Task: Add an event with the title Third Deadline Reminder, date '2024/03/14', time 9:40 AM to 11:40 AMand add a description: Throughout the retreat, participants will be immersed in a variety of engaging and interactive exercises that encourage teamwork, problem-solving, and creativity. The activities are carefully designed to challenge individuals, foster collaboration, and highlight the power of collective effort., put the event into Orange category, logged in from the account softage.3@softage.netand send the event invitation to softage.8@softage.net and softage.9@softage.net. Set a reminder for the event 30 minutes before
Action: Mouse moved to (113, 117)
Screenshot: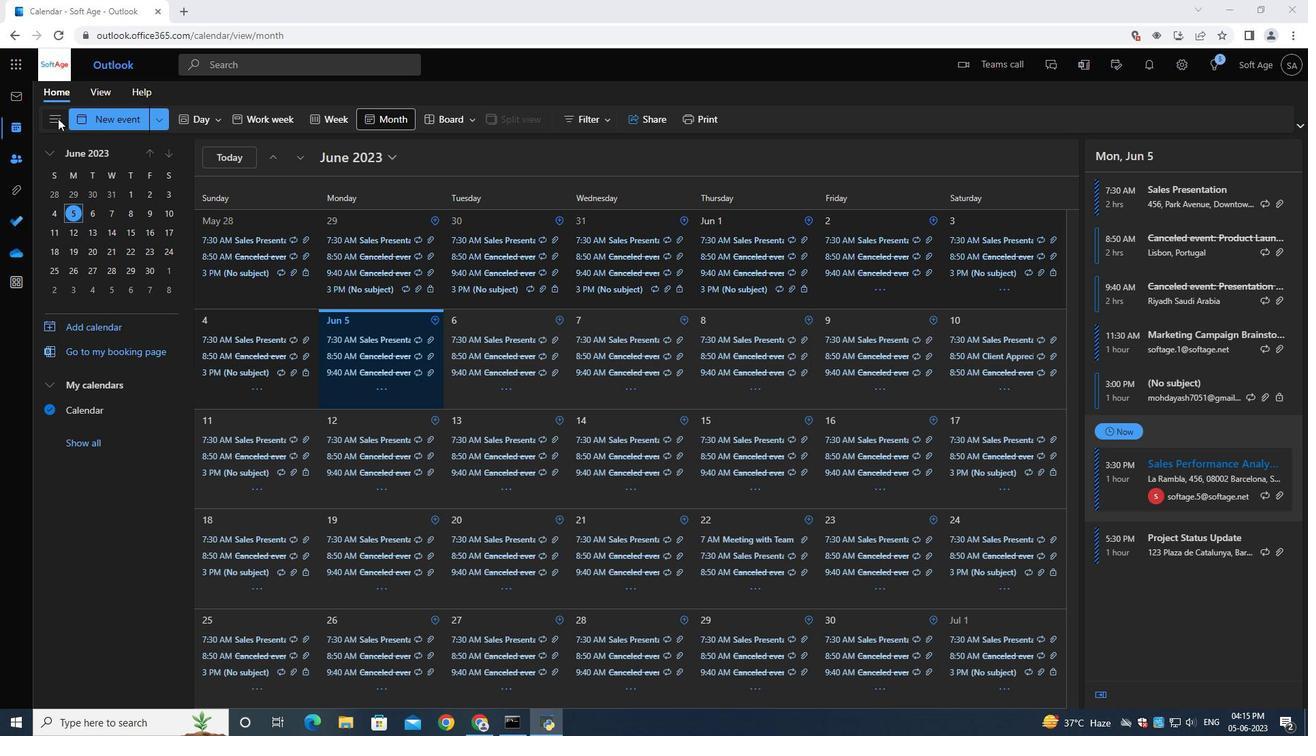 
Action: Mouse pressed left at (113, 117)
Screenshot: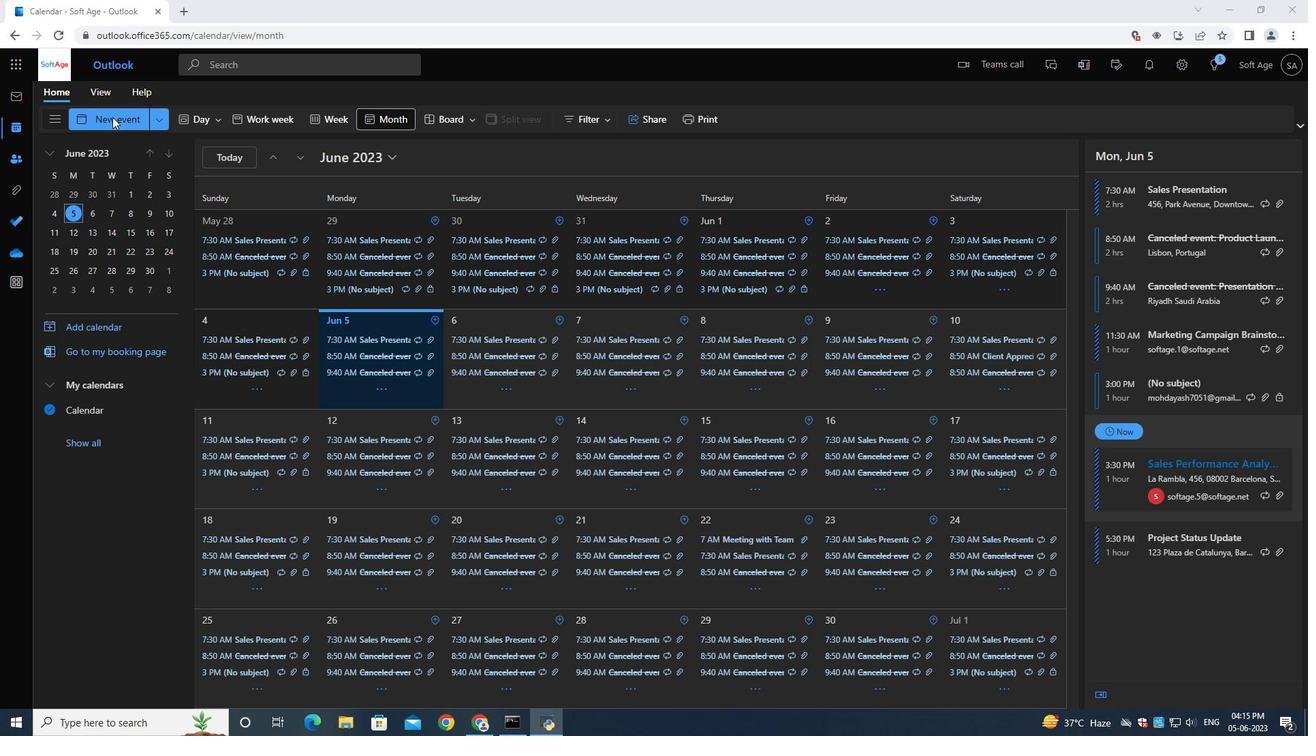 
Action: Mouse moved to (361, 195)
Screenshot: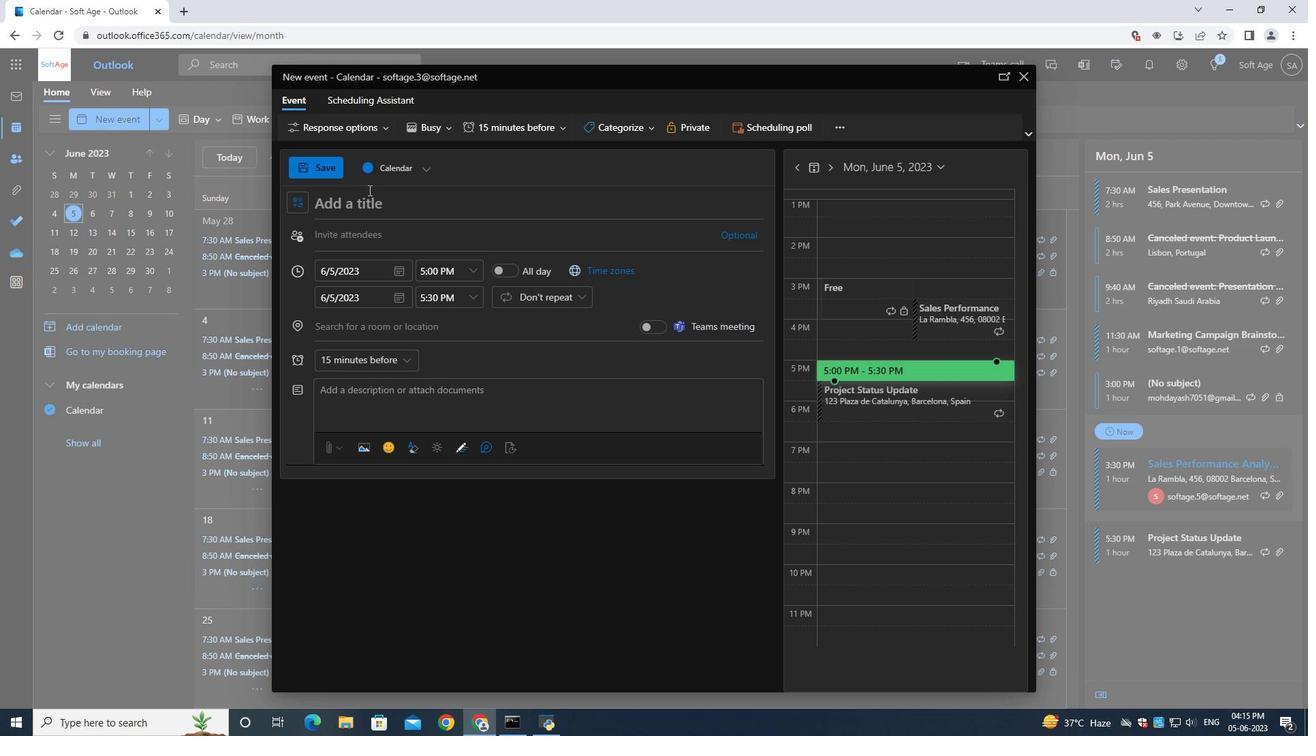 
Action: Mouse pressed left at (361, 195)
Screenshot: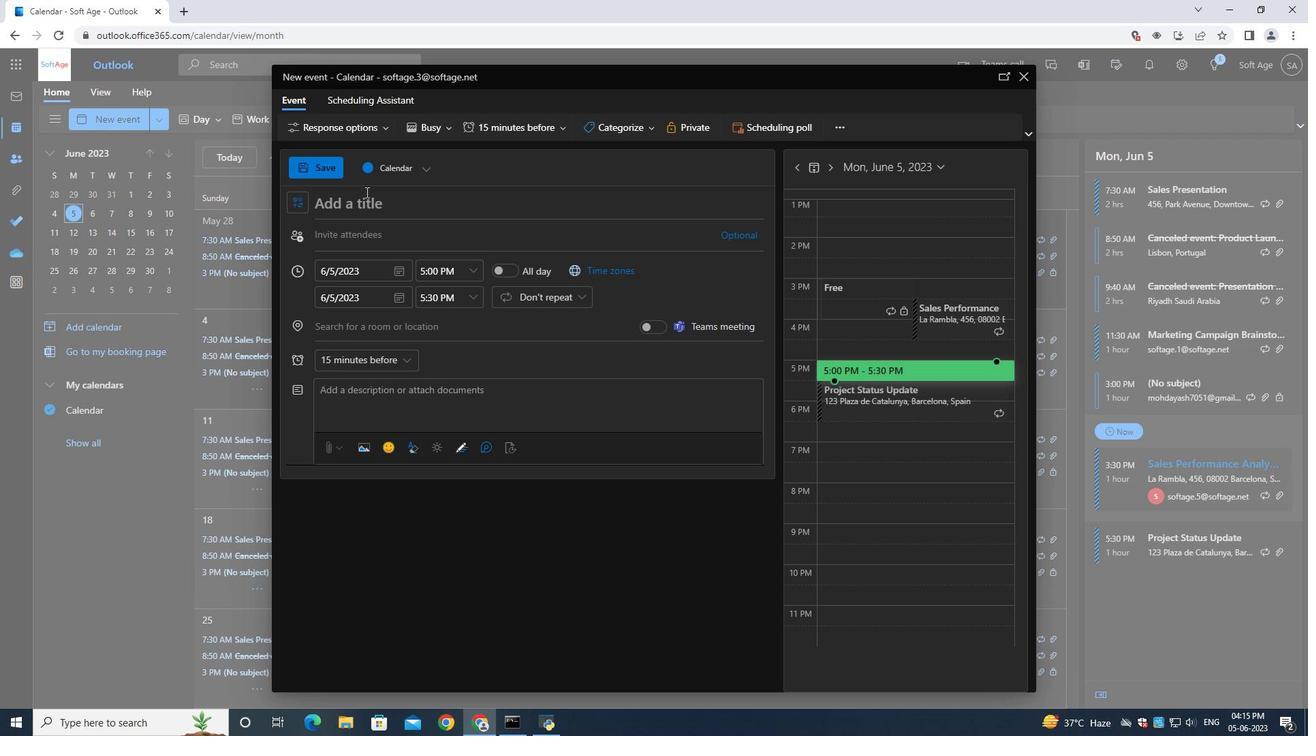 
Action: Mouse moved to (361, 195)
Screenshot: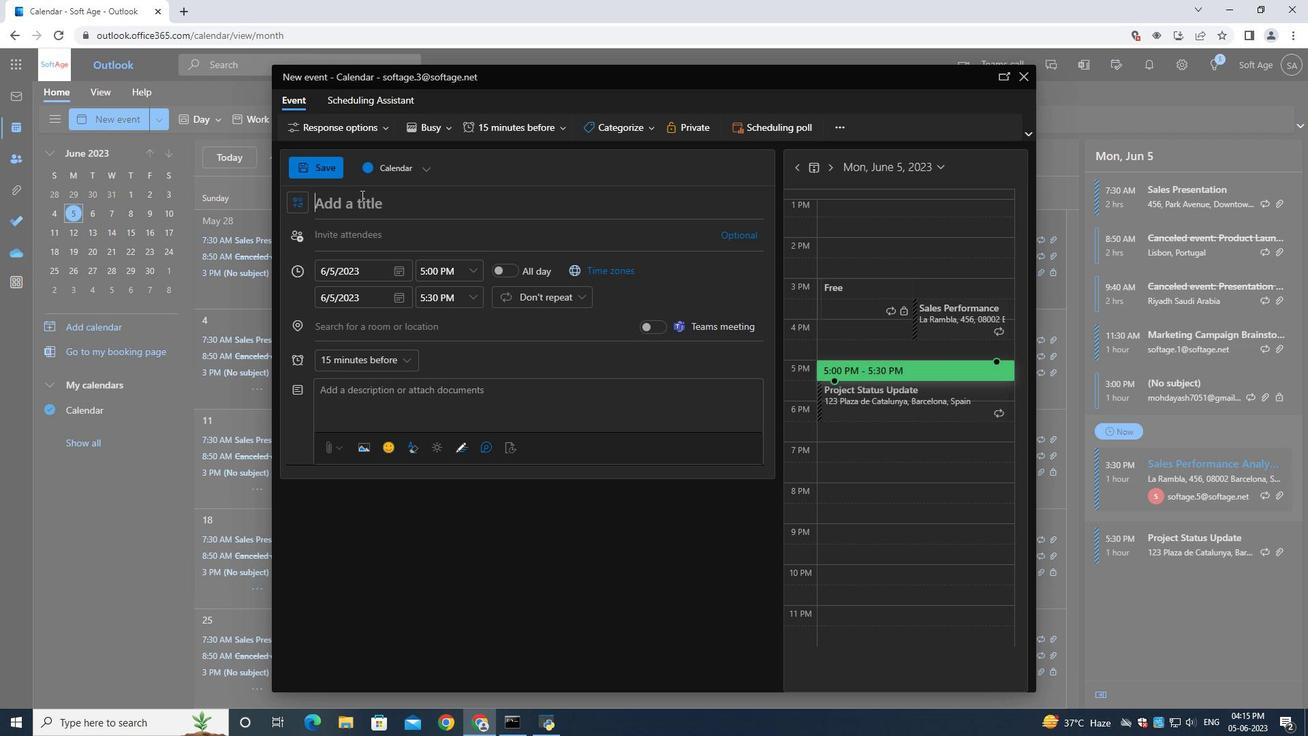 
Action: Key pressed <Key.shift>Third<Key.space><Key.shift>Deadline<Key.space><Key.shift><Key.shift><Key.shift><Key.shift><Key.shift><Key.shift><Key.shift><Key.shift><Key.shift><Key.shift><Key.shift><Key.shift><Key.shift><Key.shift><Key.shift><Key.shift><Key.shift><Key.shift><Key.shift><Key.shift><Key.shift><Key.shift><Key.shift><Key.shift>Reminder
Screenshot: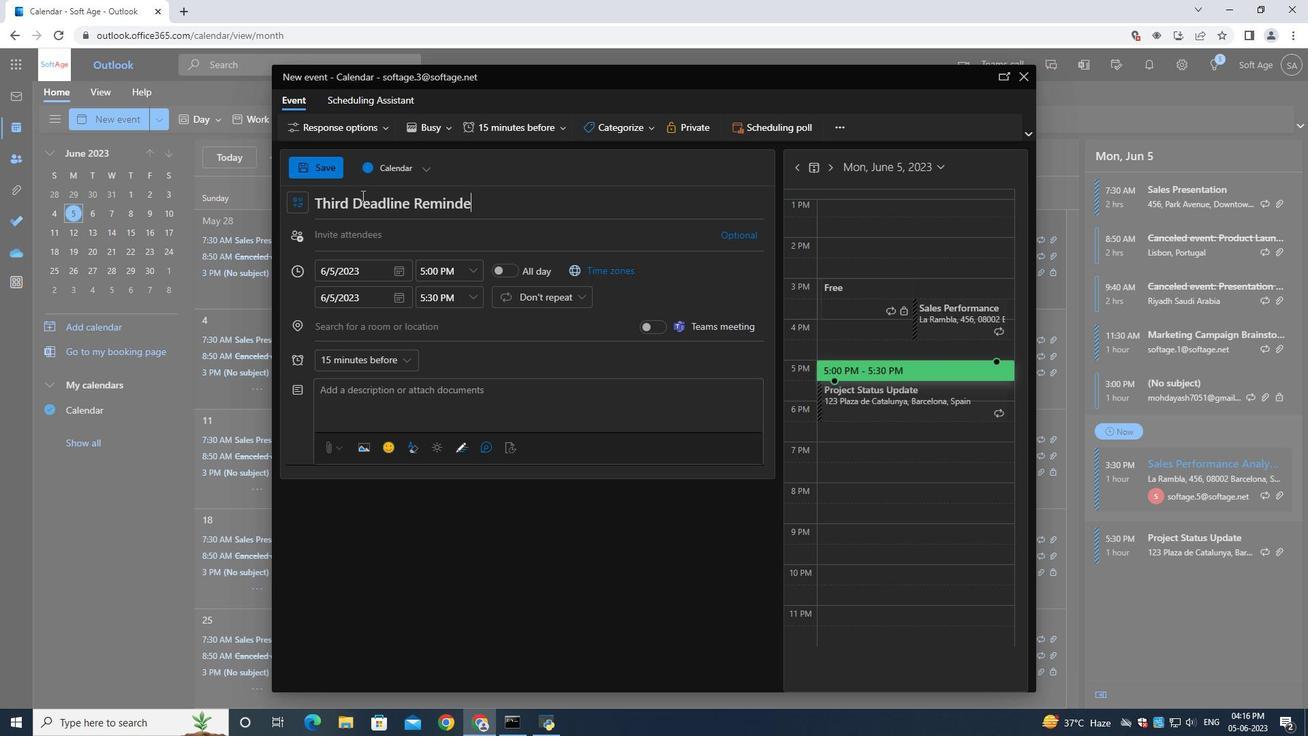 
Action: Mouse moved to (395, 264)
Screenshot: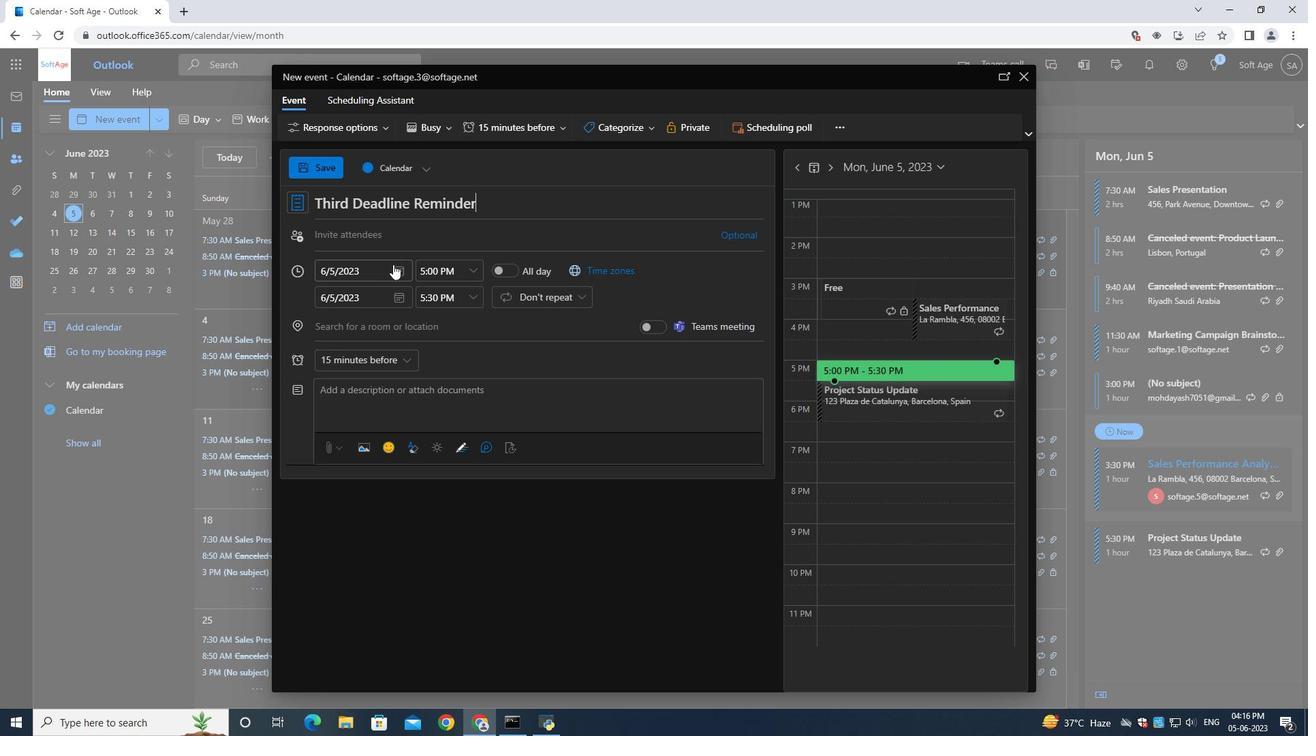
Action: Mouse pressed left at (395, 264)
Screenshot: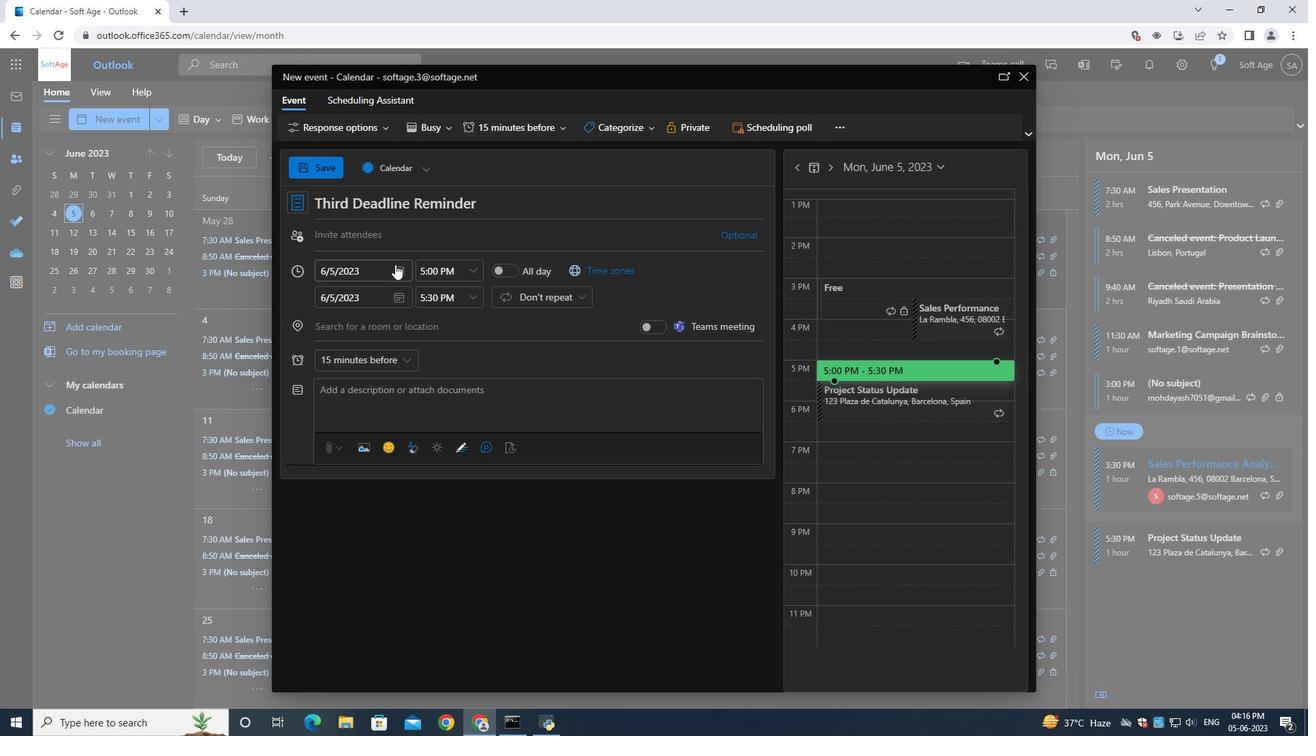 
Action: Mouse moved to (448, 295)
Screenshot: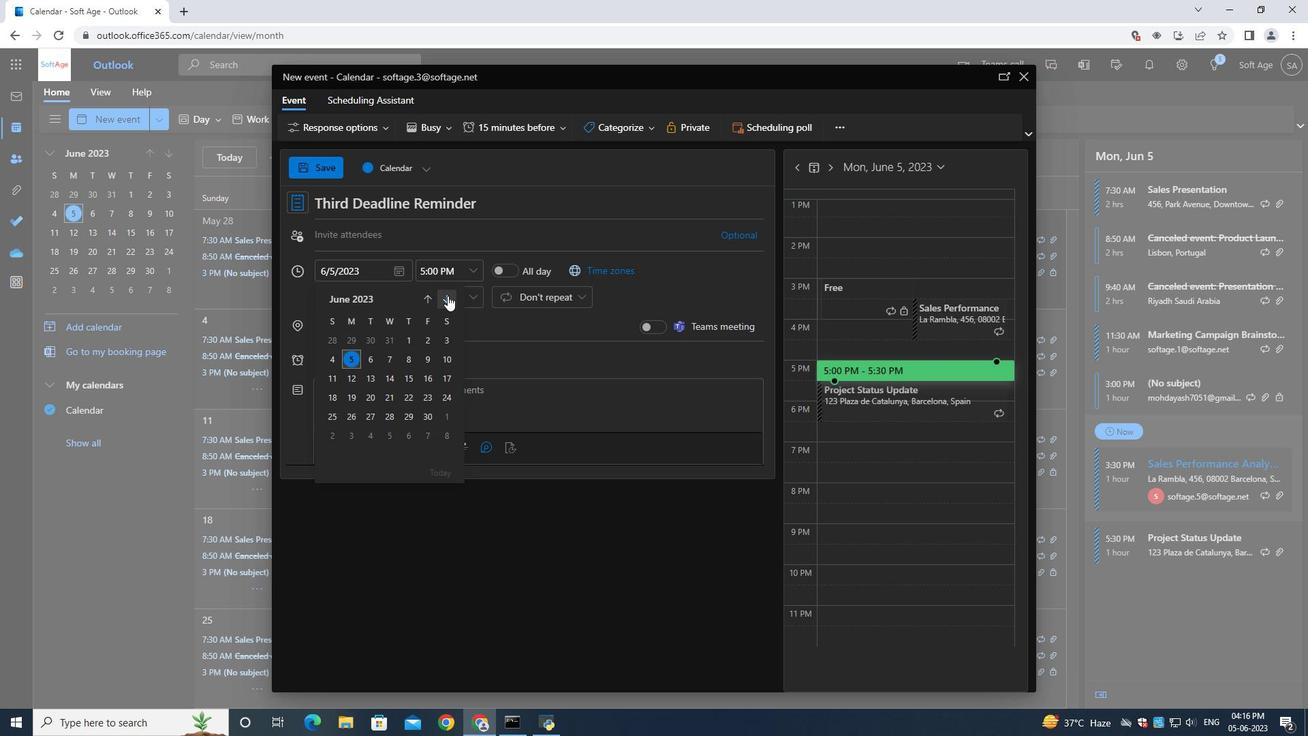 
Action: Mouse pressed left at (448, 295)
Screenshot: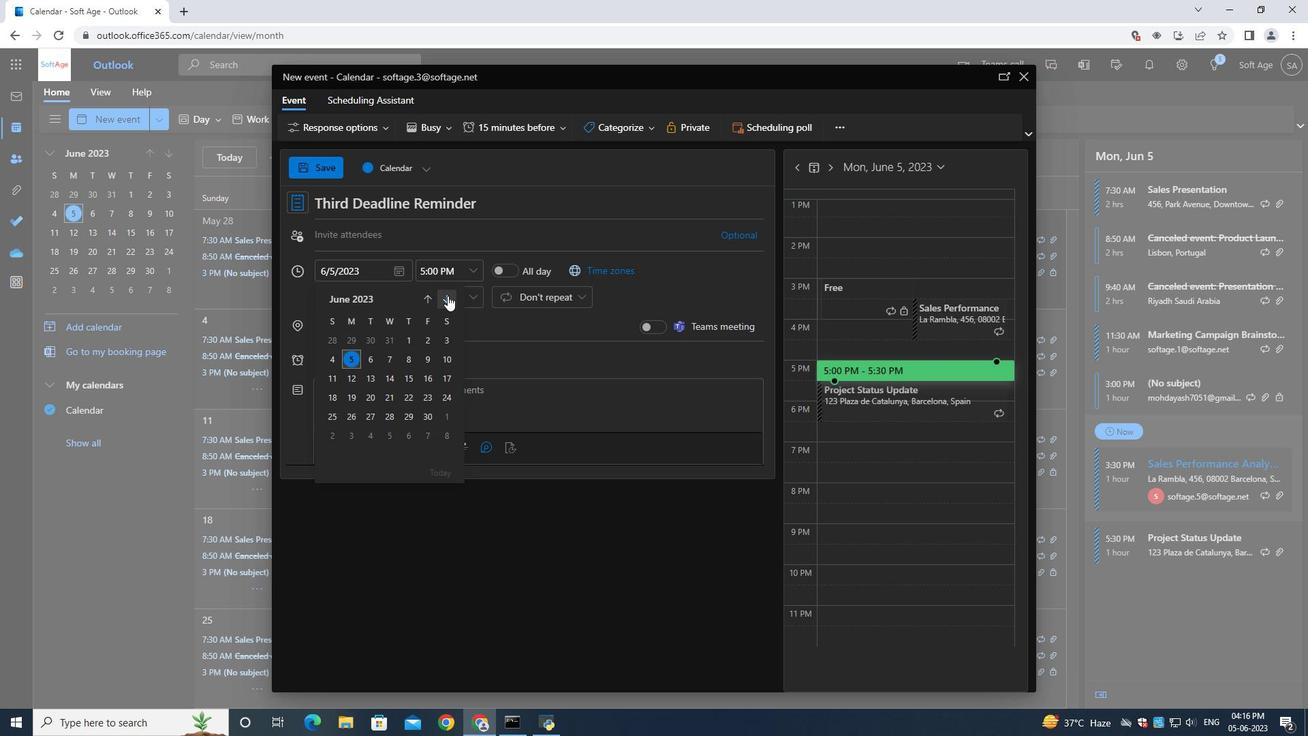 
Action: Mouse pressed left at (448, 295)
Screenshot: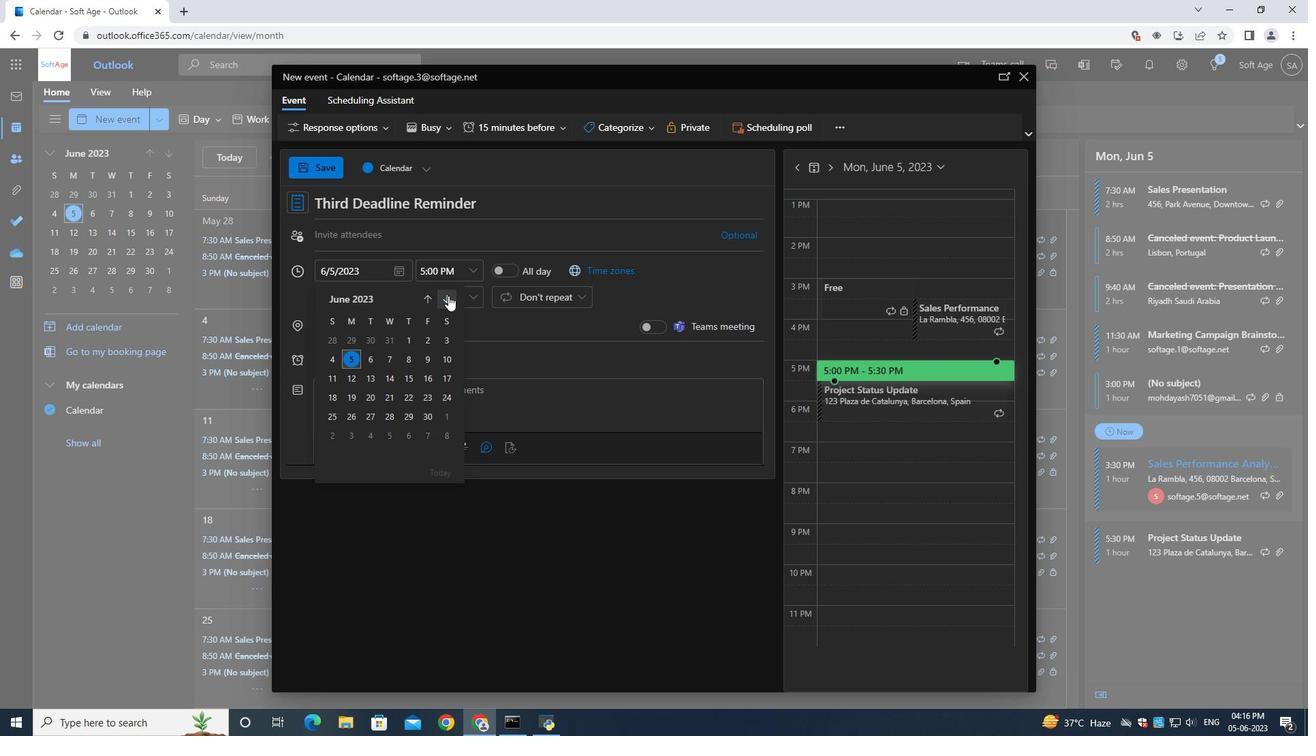 
Action: Mouse pressed left at (448, 295)
Screenshot: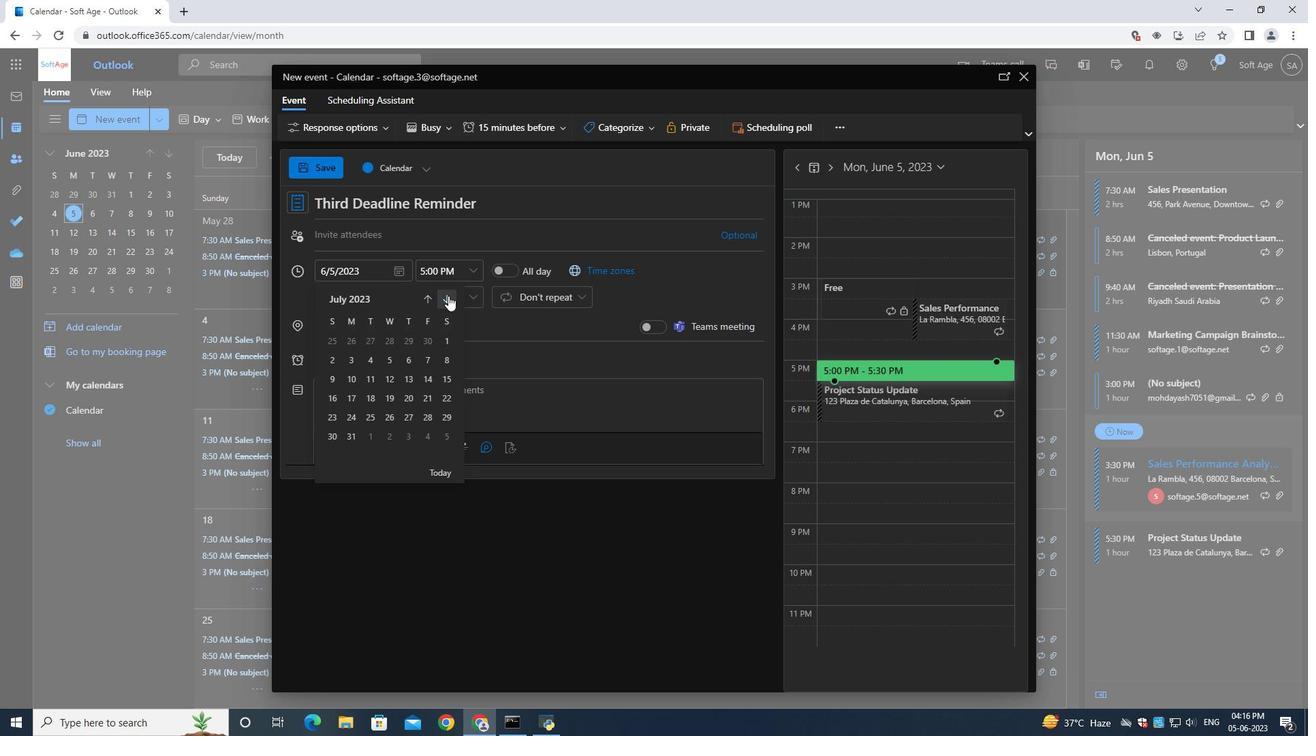 
Action: Mouse pressed left at (448, 295)
Screenshot: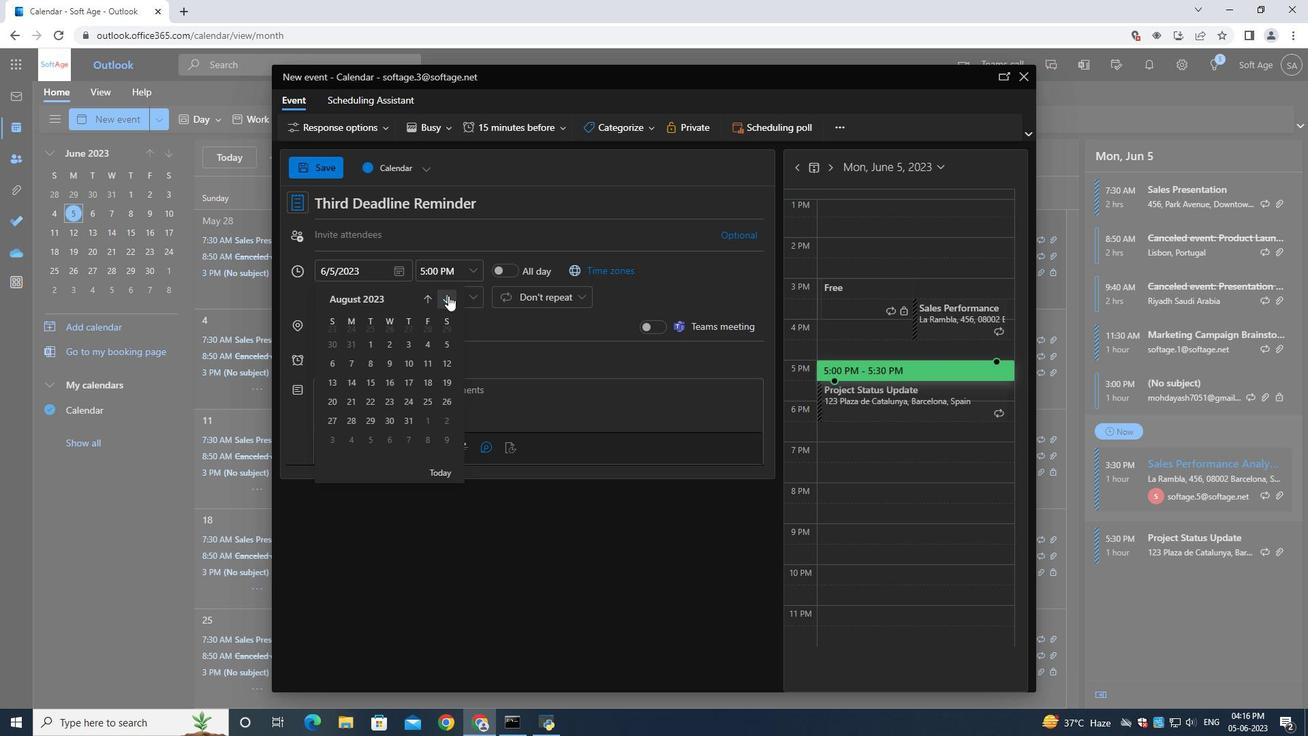 
Action: Mouse pressed left at (448, 295)
Screenshot: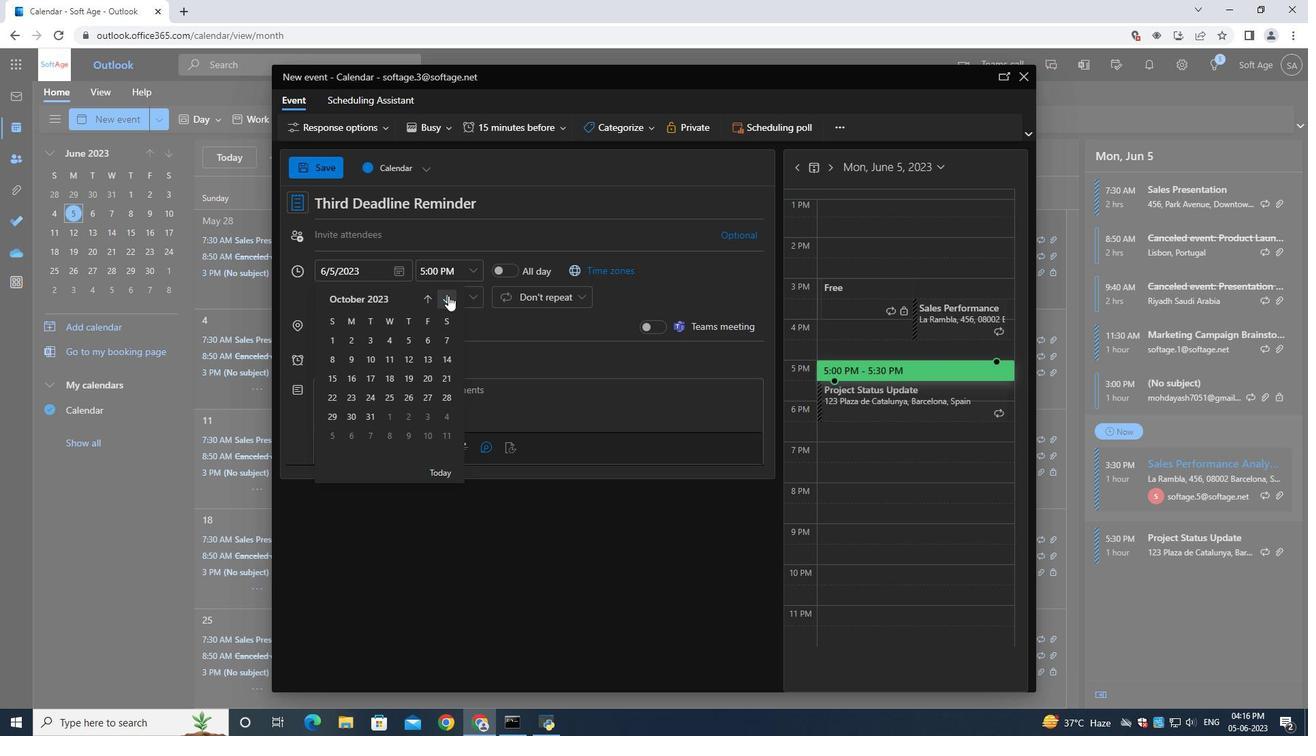 
Action: Mouse pressed left at (448, 295)
Screenshot: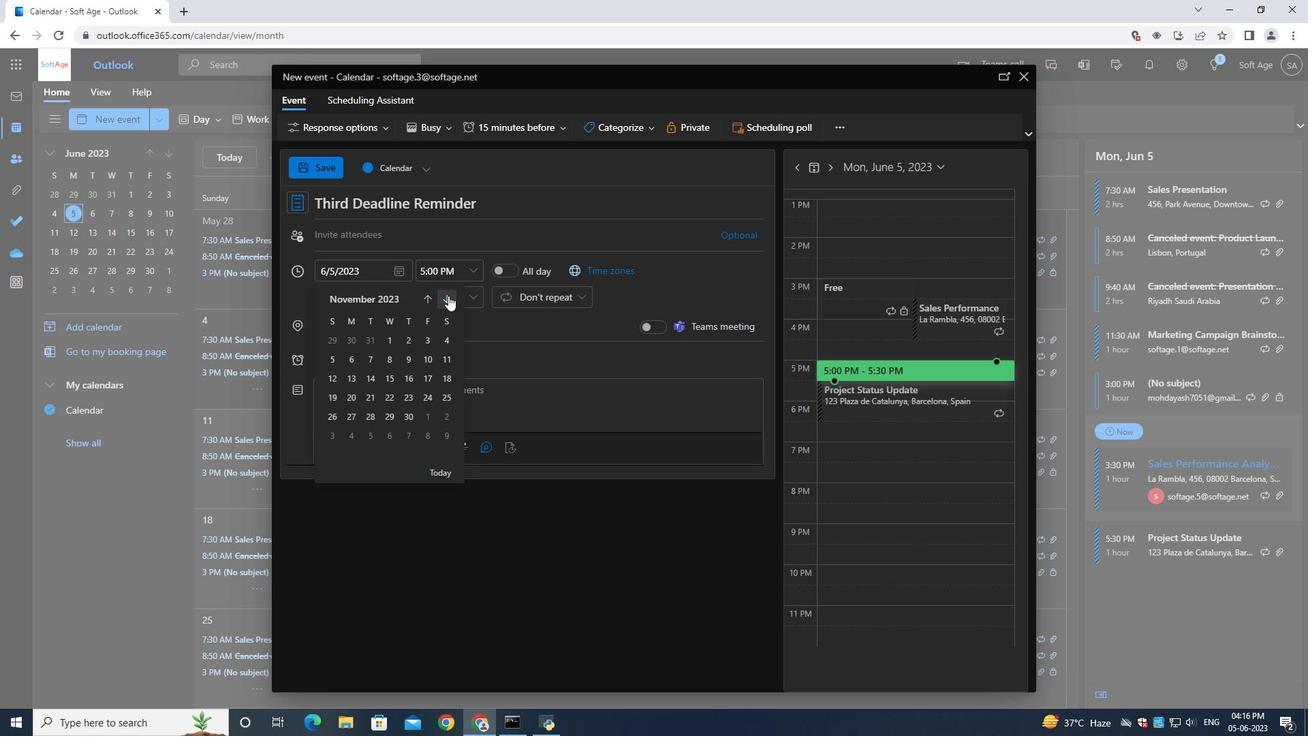 
Action: Mouse pressed left at (448, 295)
Screenshot: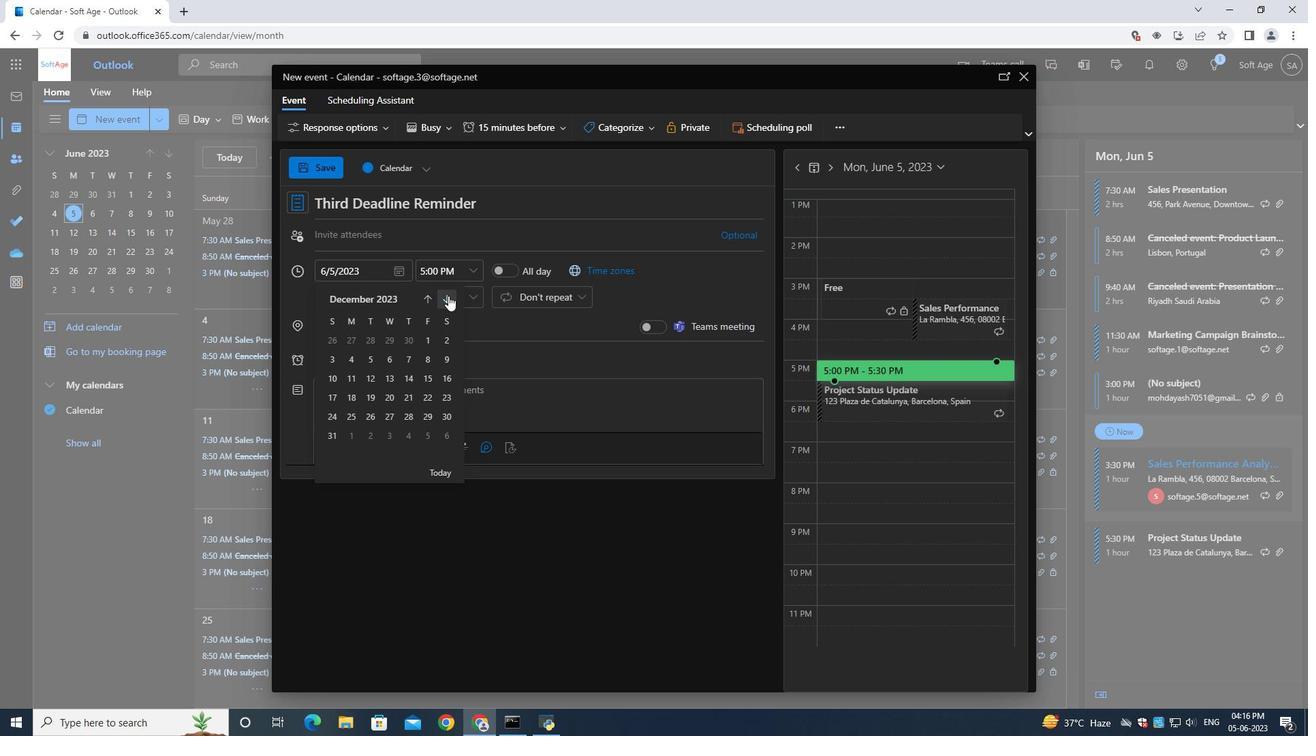 
Action: Mouse pressed left at (448, 295)
Screenshot: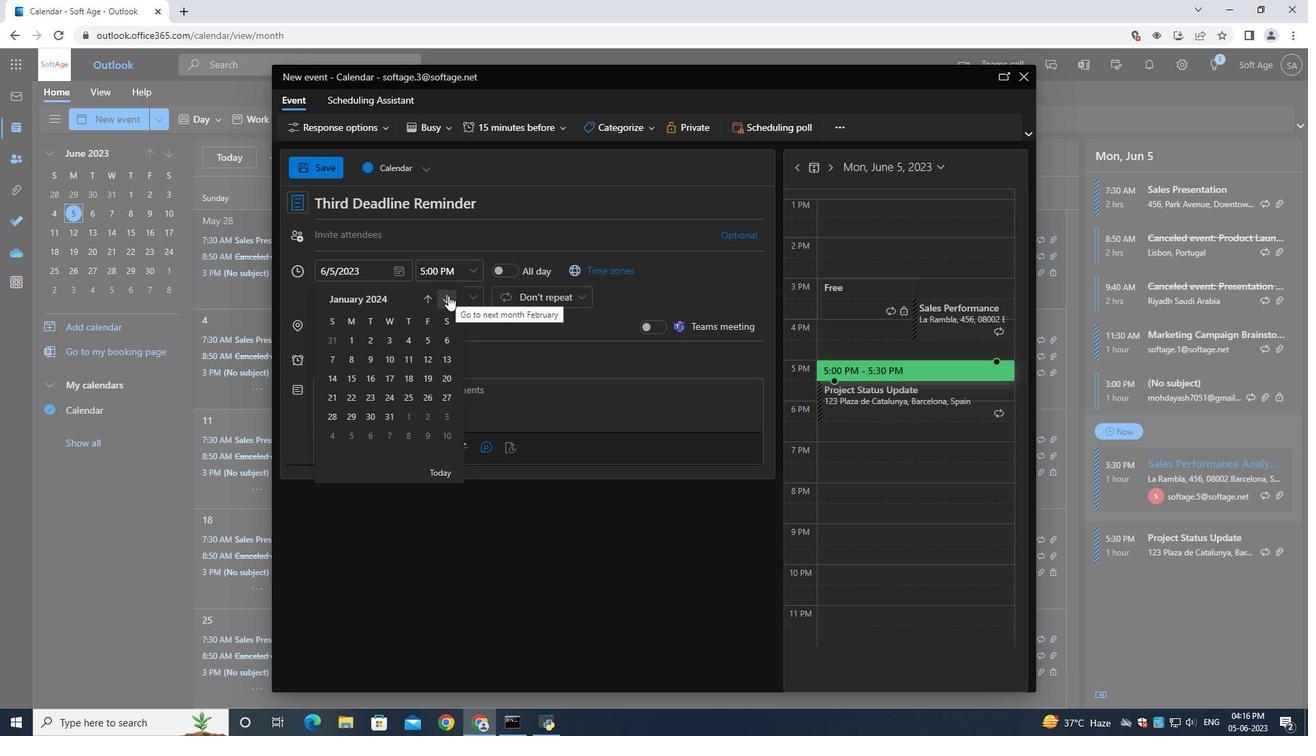 
Action: Mouse pressed left at (448, 295)
Screenshot: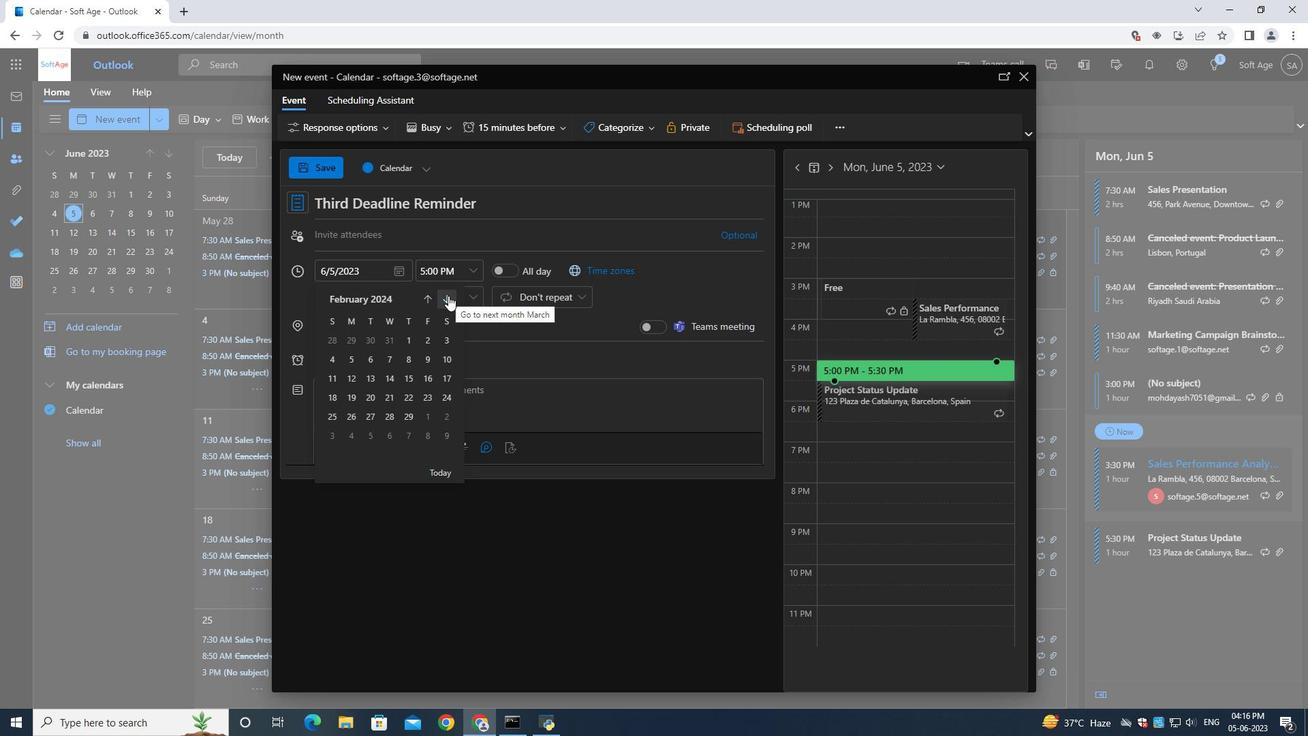 
Action: Mouse moved to (410, 378)
Screenshot: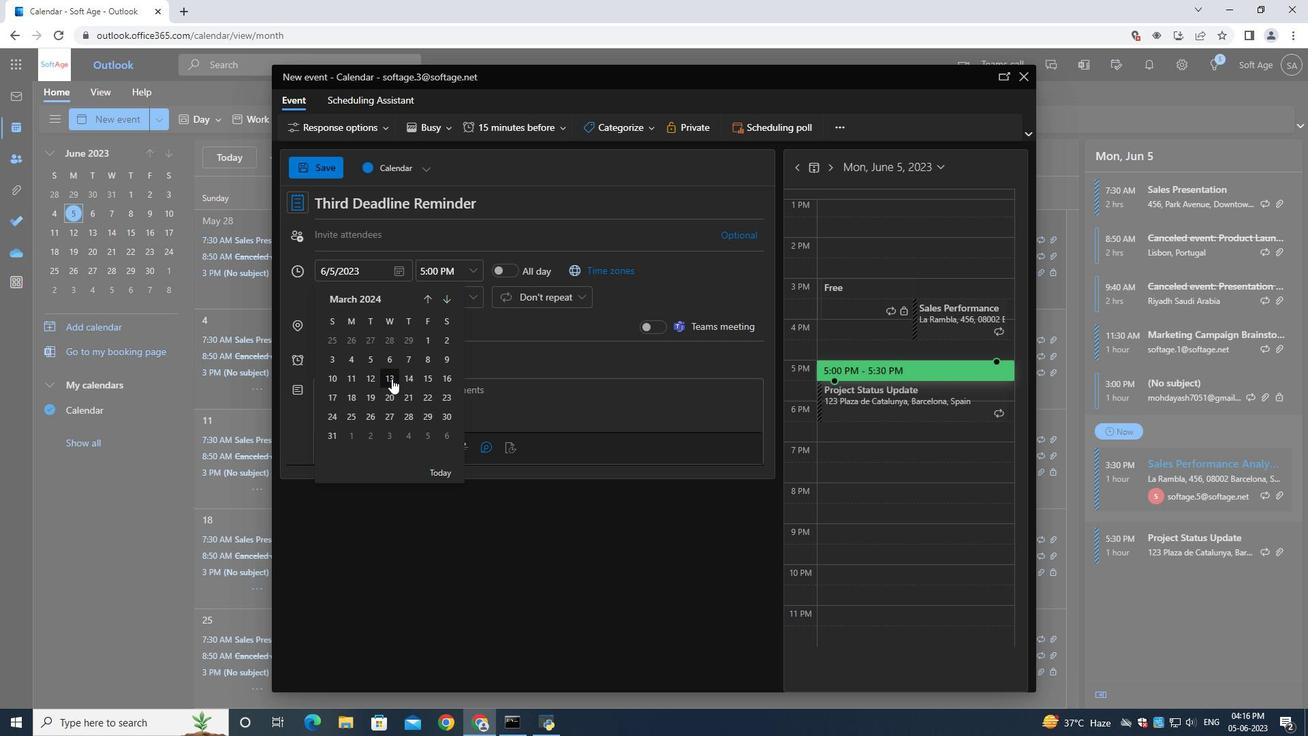 
Action: Mouse pressed left at (410, 378)
Screenshot: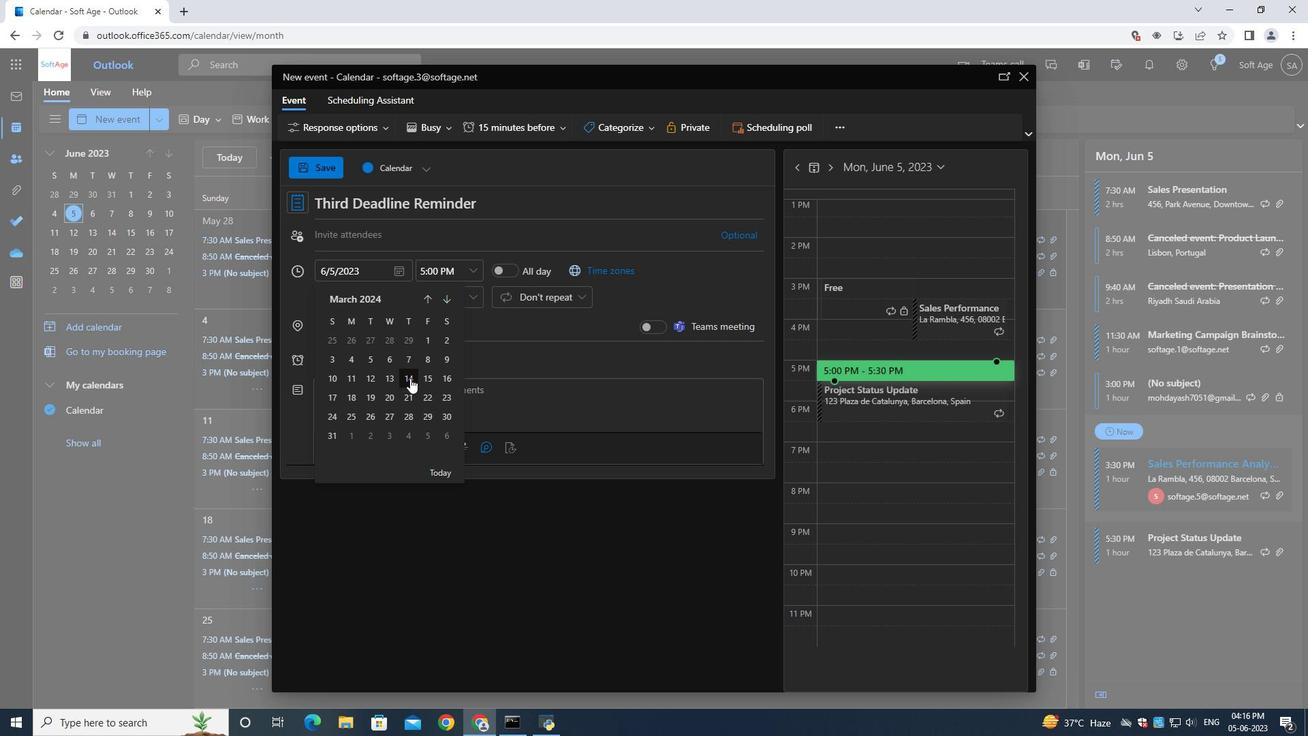 
Action: Mouse moved to (440, 267)
Screenshot: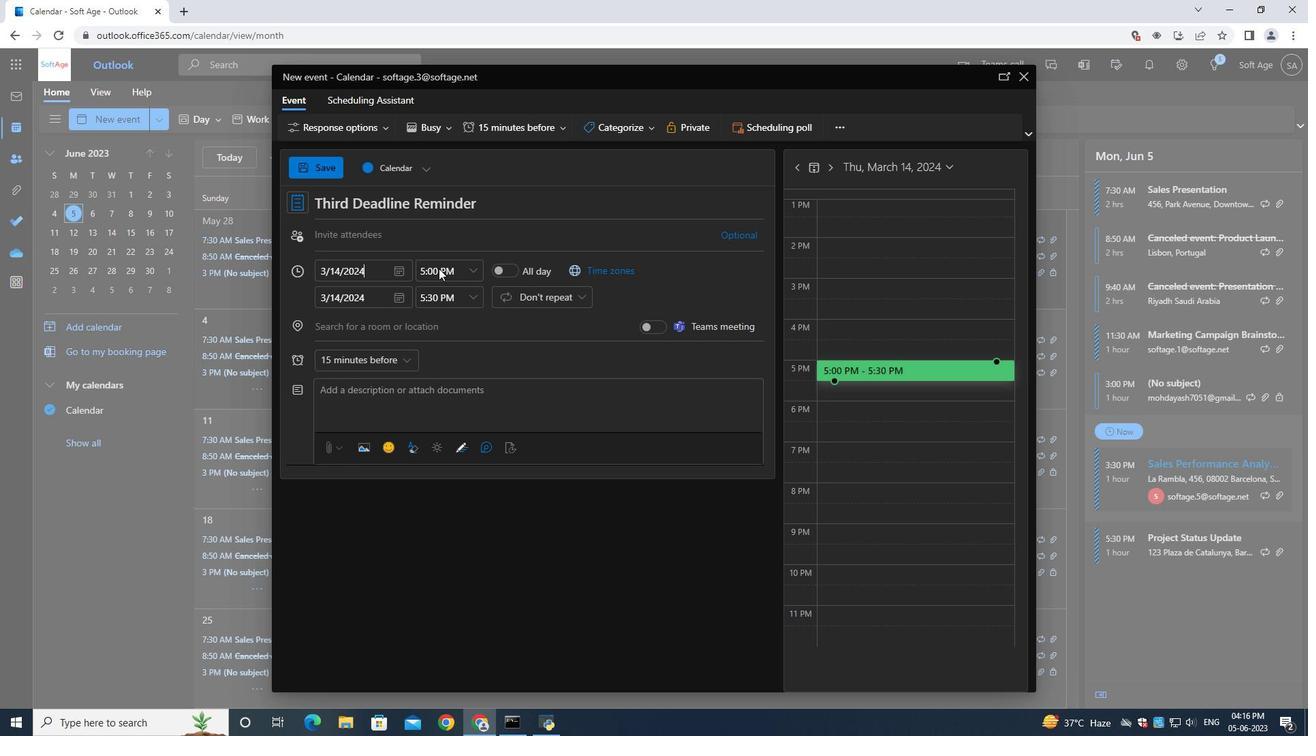 
Action: Mouse pressed left at (440, 267)
Screenshot: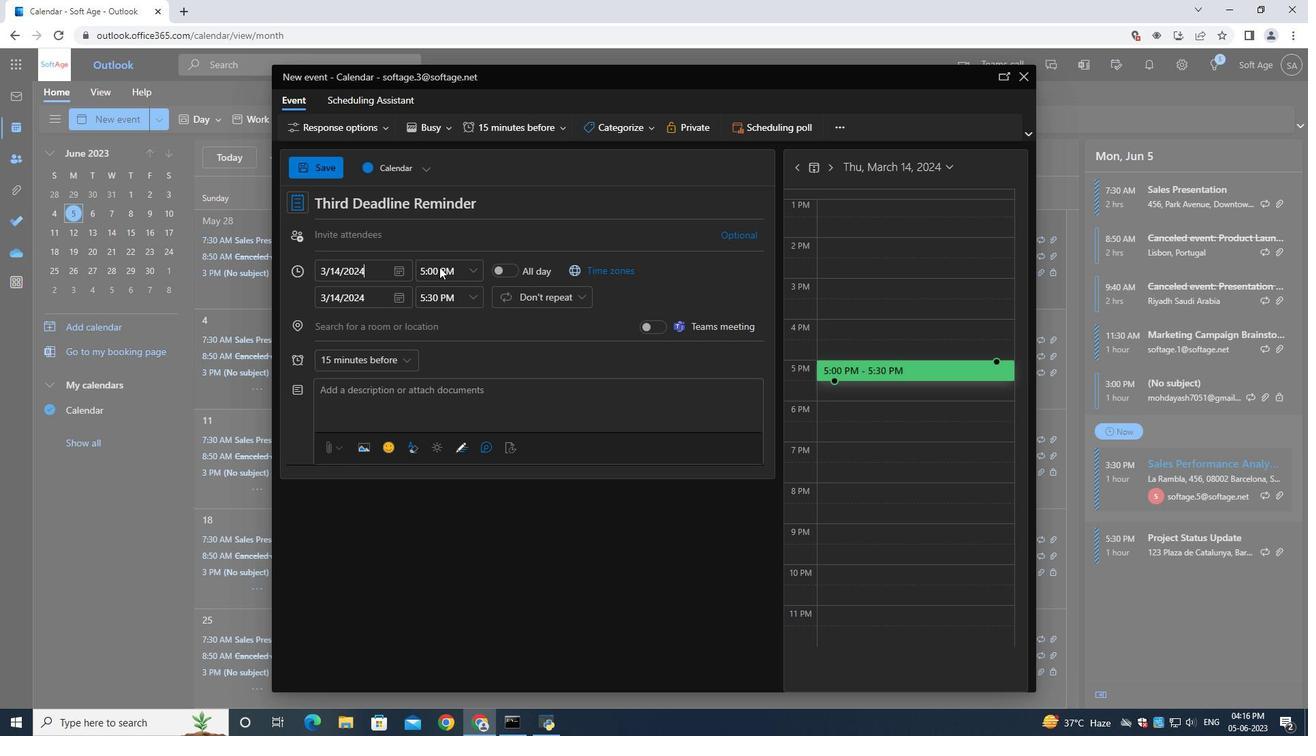 
Action: Key pressed 9<Key.shift_r>:40<Key.shift>AM
Screenshot: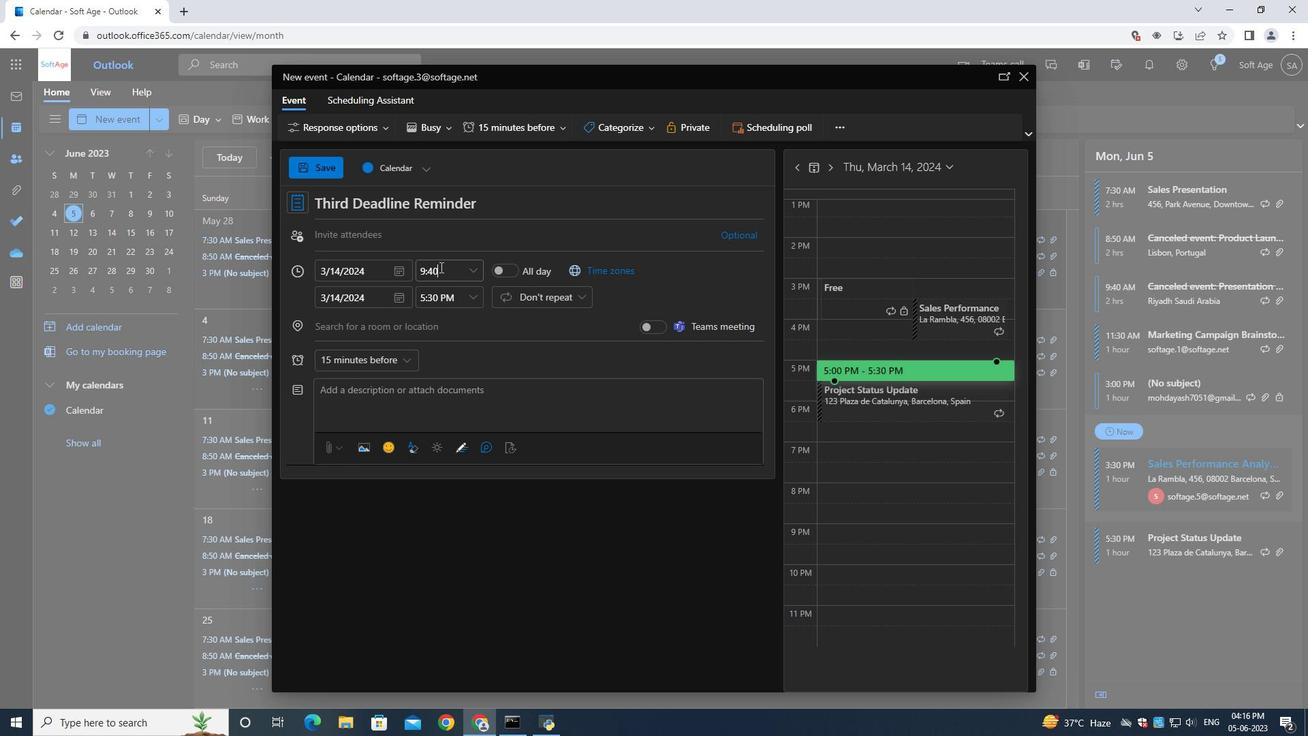
Action: Mouse moved to (439, 306)
Screenshot: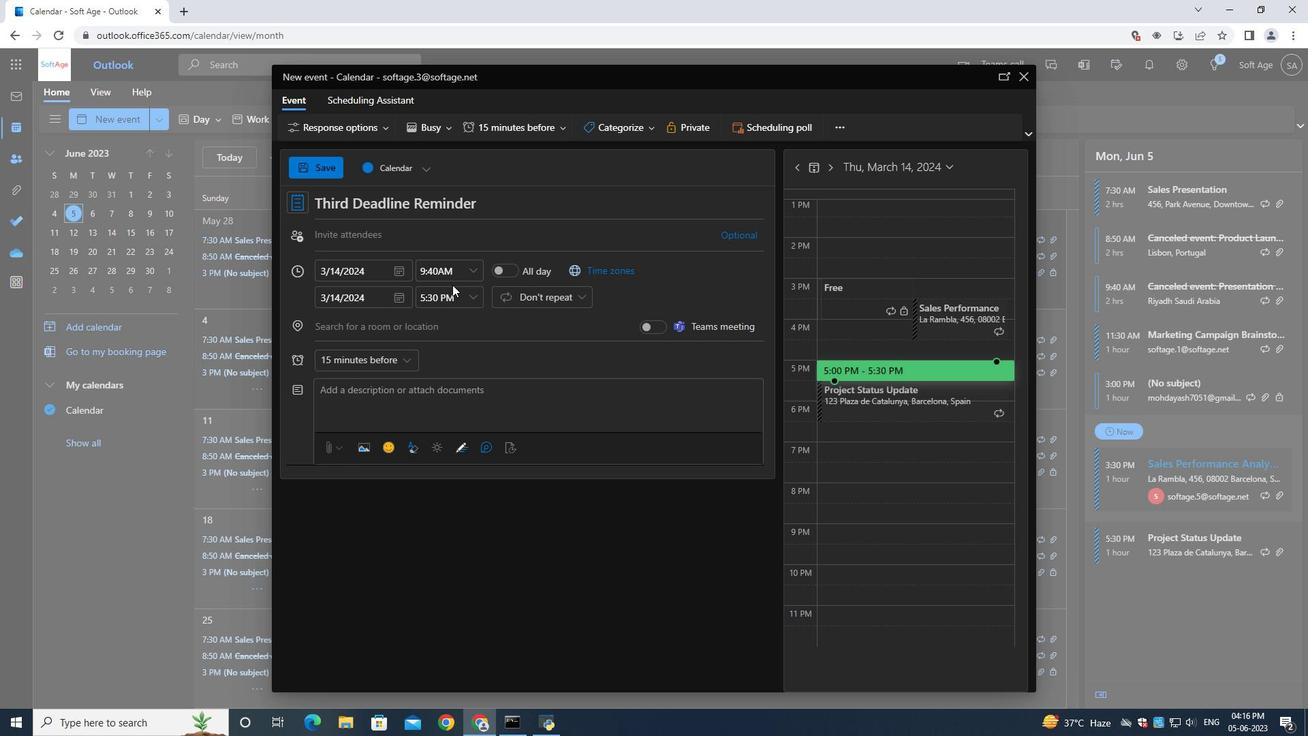 
Action: Mouse pressed left at (439, 306)
Screenshot: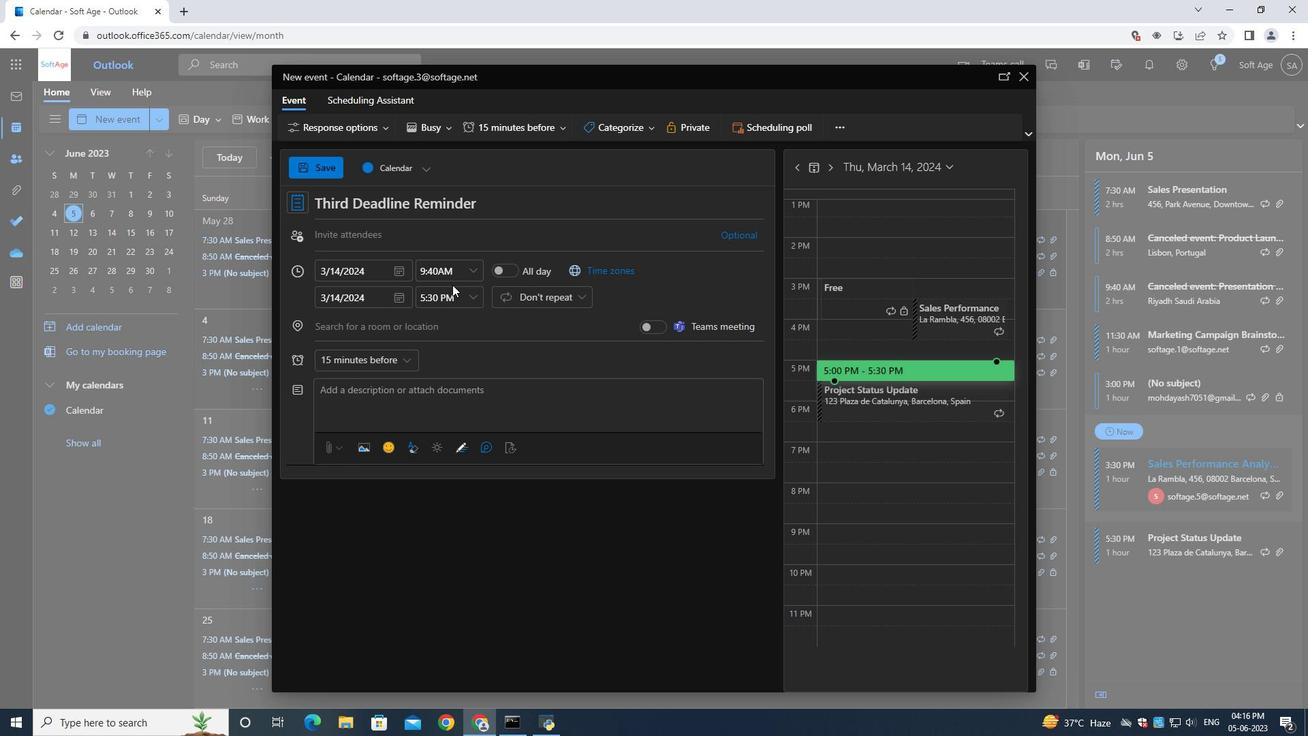 
Action: Mouse moved to (443, 304)
Screenshot: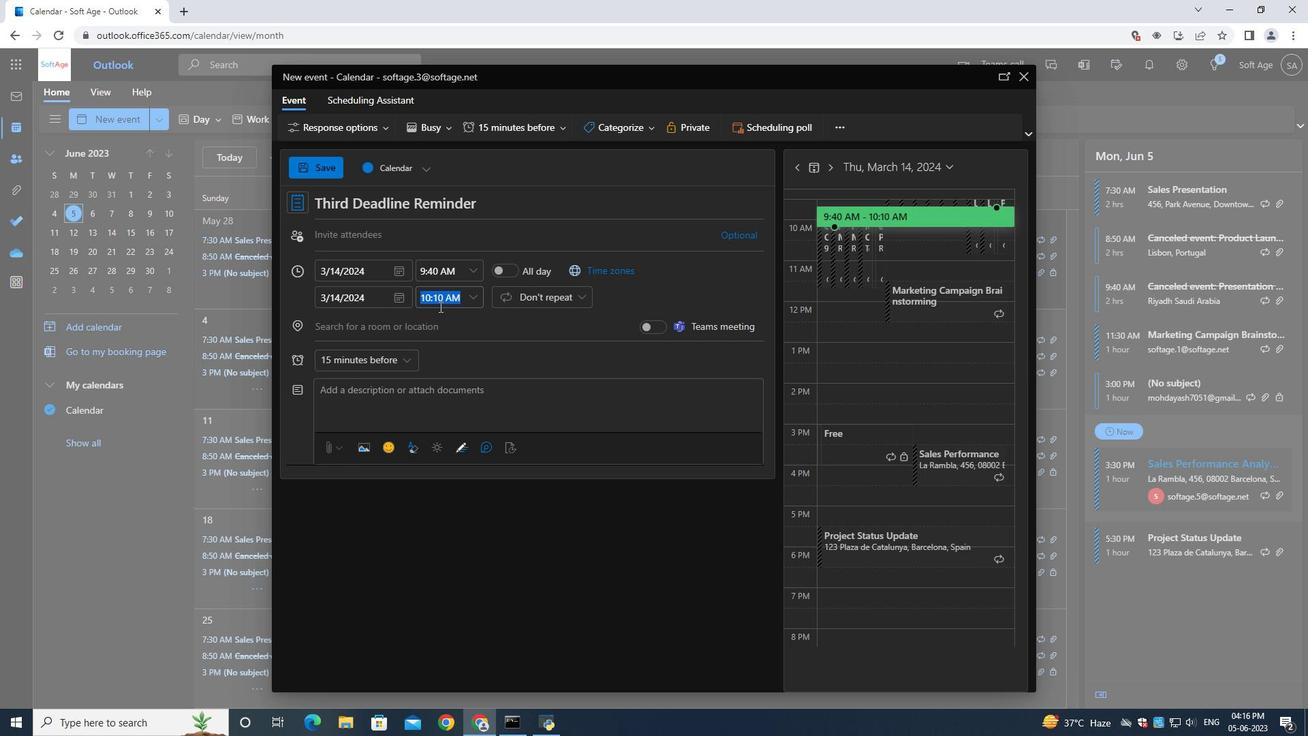 
Action: Key pressed 11<Key.shift_r>:40<Key.shift>AM
Screenshot: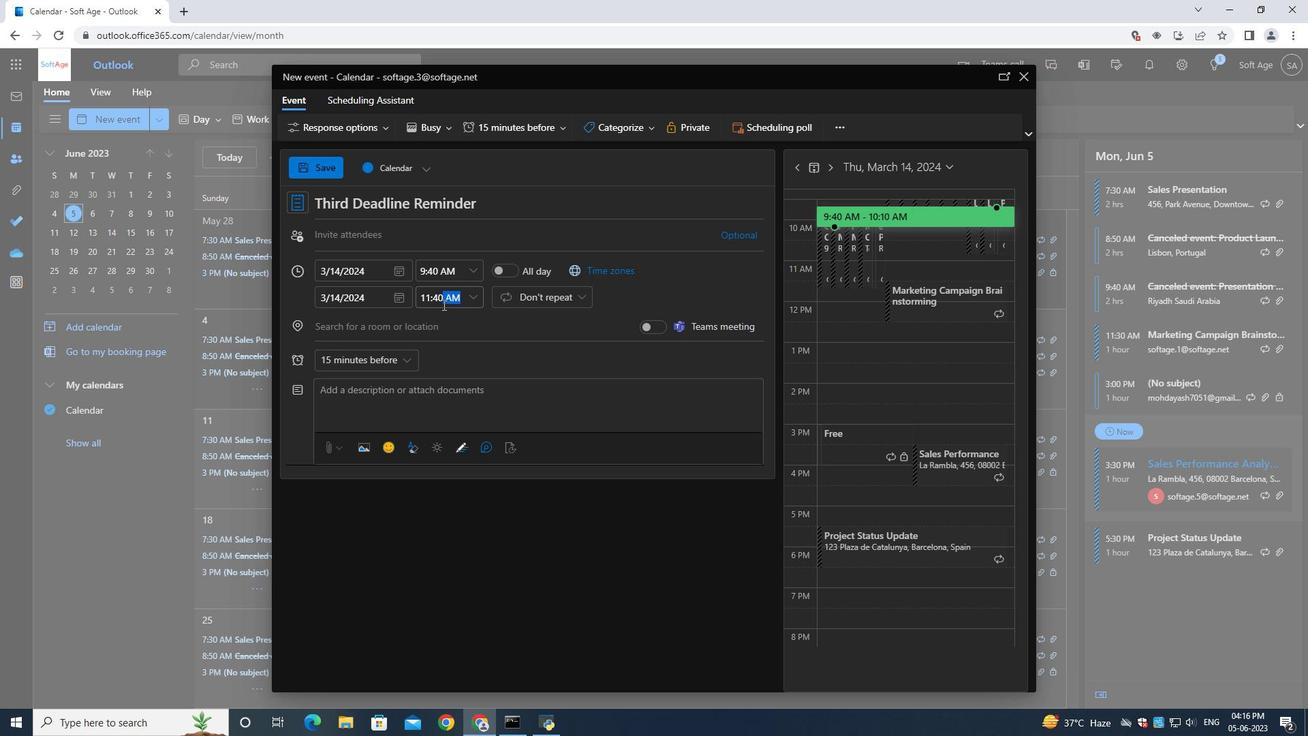 
Action: Mouse moved to (389, 390)
Screenshot: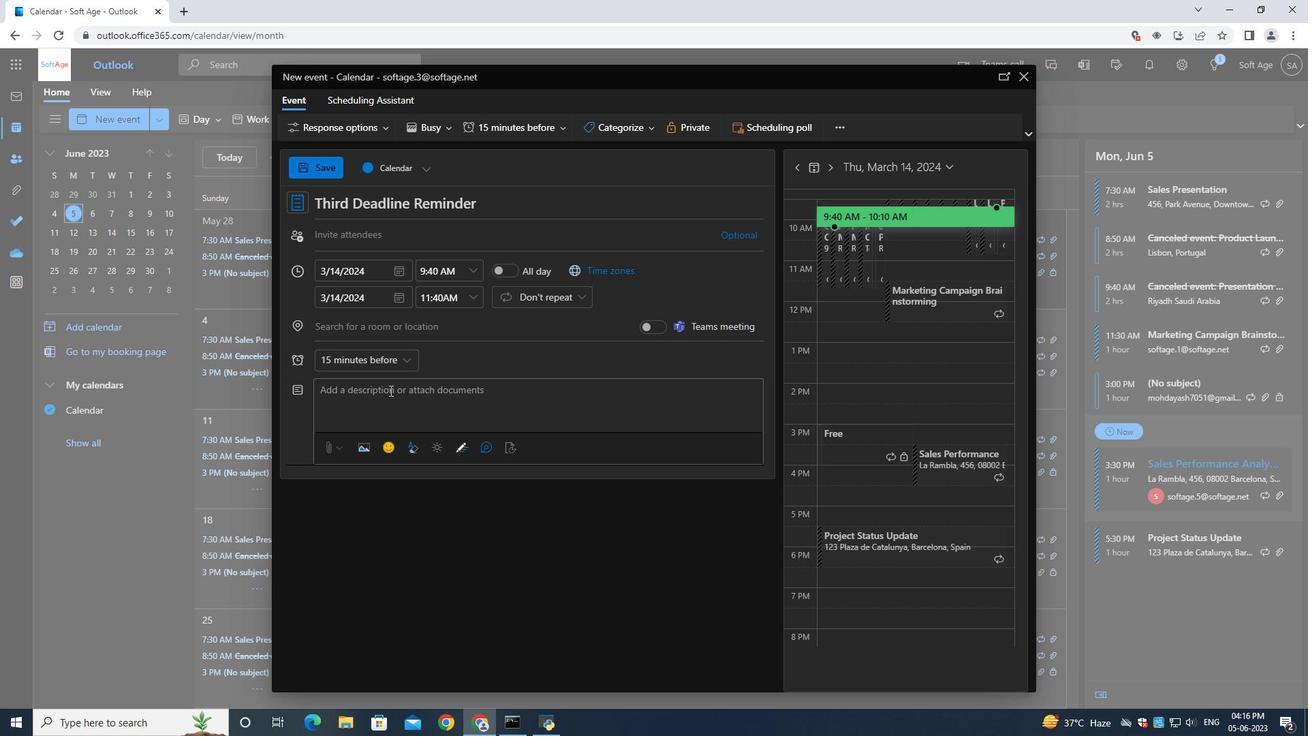 
Action: Mouse pressed left at (389, 390)
Screenshot: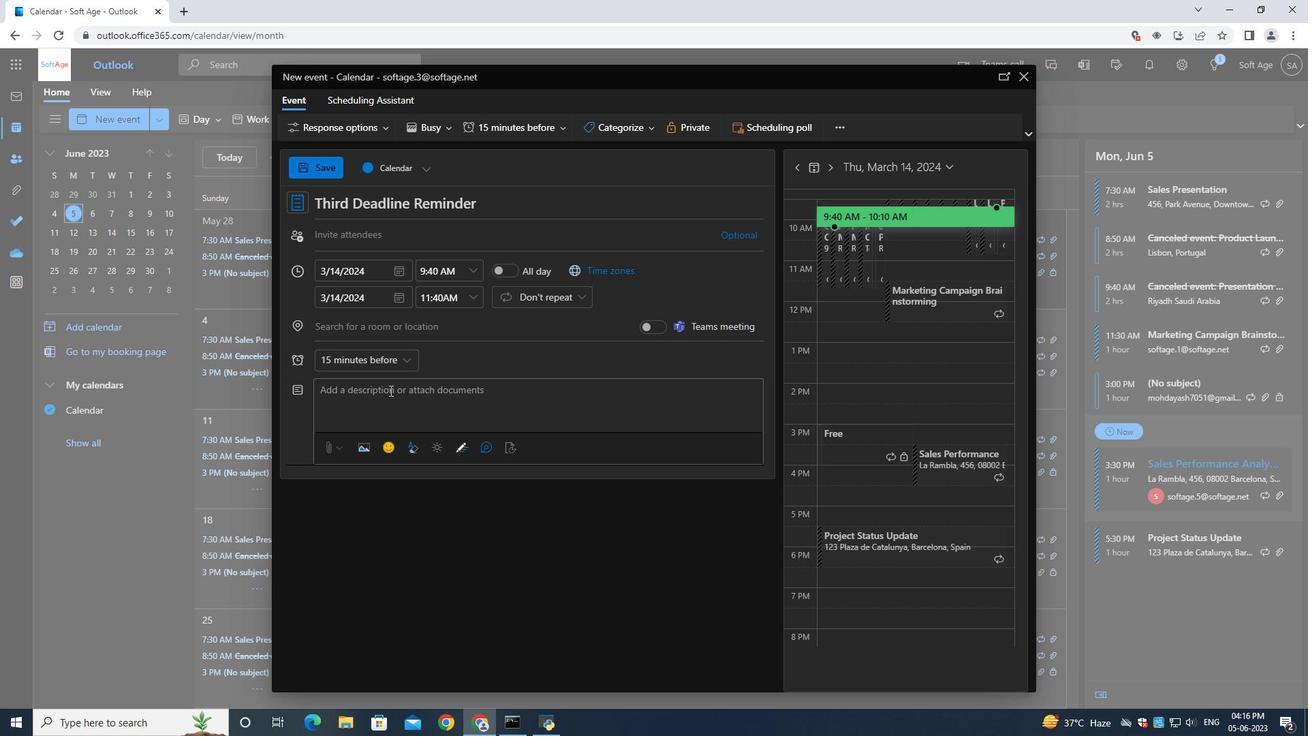 
Action: Mouse moved to (389, 390)
Screenshot: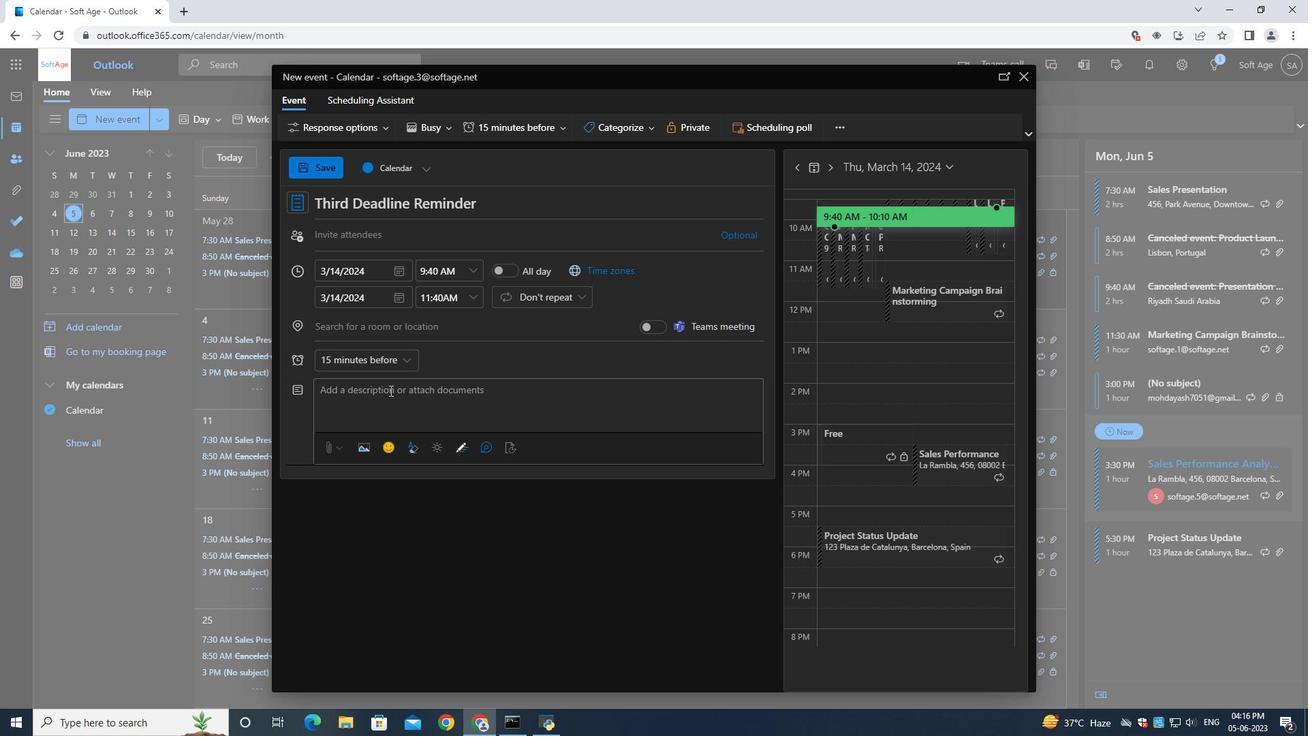 
Action: Key pressed <Key.shift>Thri<Key.backspace>oughout<Key.space>the<Key.space>retreat,<Key.space>participants<Key.space>will<Key.space>be<Key.space>immersed<Key.space>in<Key.space>a<Key.space>variety<Key.space>of<Key.space>engaging<Key.space>and<Key.space>interactive<Key.space>exerciess<Key.backspace>es<Key.space>that<Key.space>encourage<Key.space><Key.space>teamwork,<Key.space>problem<Key.space><Key.backspace>-<Key.space>solving<Key.space><Key.backspace>,<Key.space>ab<Key.backspace>nd<Key.space>creativity.<Key.space><Key.shift>The<Key.space>activities<Key.space>are<Key.space>carefully<Key.space>desgi<Key.backspace><Key.backspace>igned<Key.space>to<Key.space>challenge<Key.space>individuals,<Key.space>foster<Key.space>collaboration,<Key.space>
Screenshot: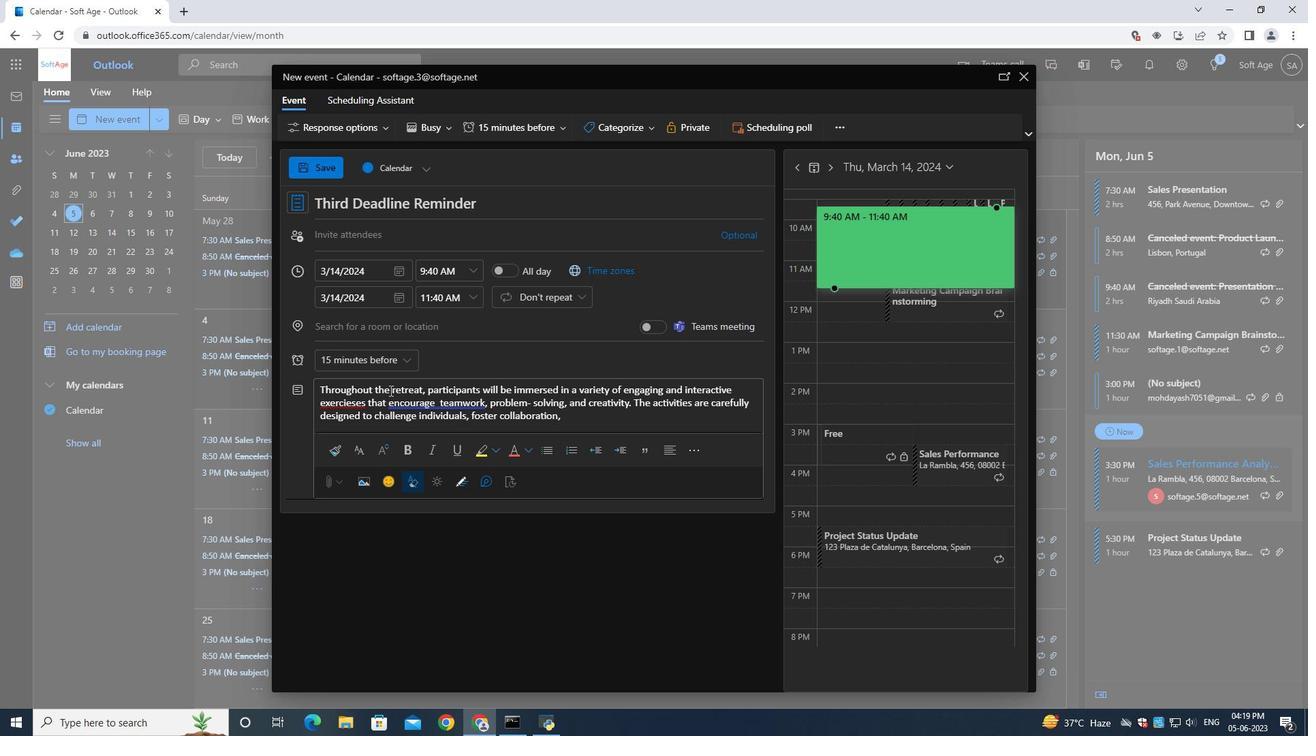 
Action: Mouse moved to (512, 420)
Screenshot: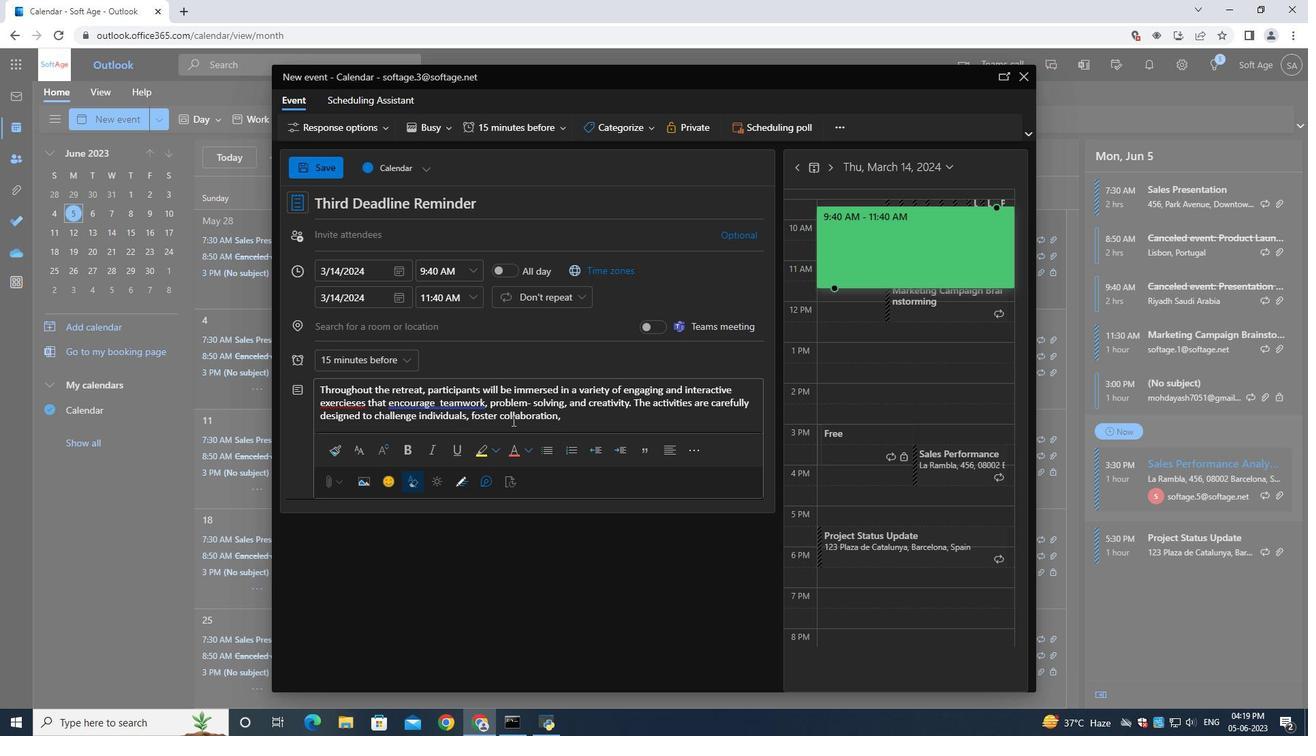 
Action: Key pressed and<Key.space>highlightth<Key.backspace><Key.backspace><Key.space>the<Key.space>power<Key.space>of<Key.space>collective<Key.space>effort.
Screenshot: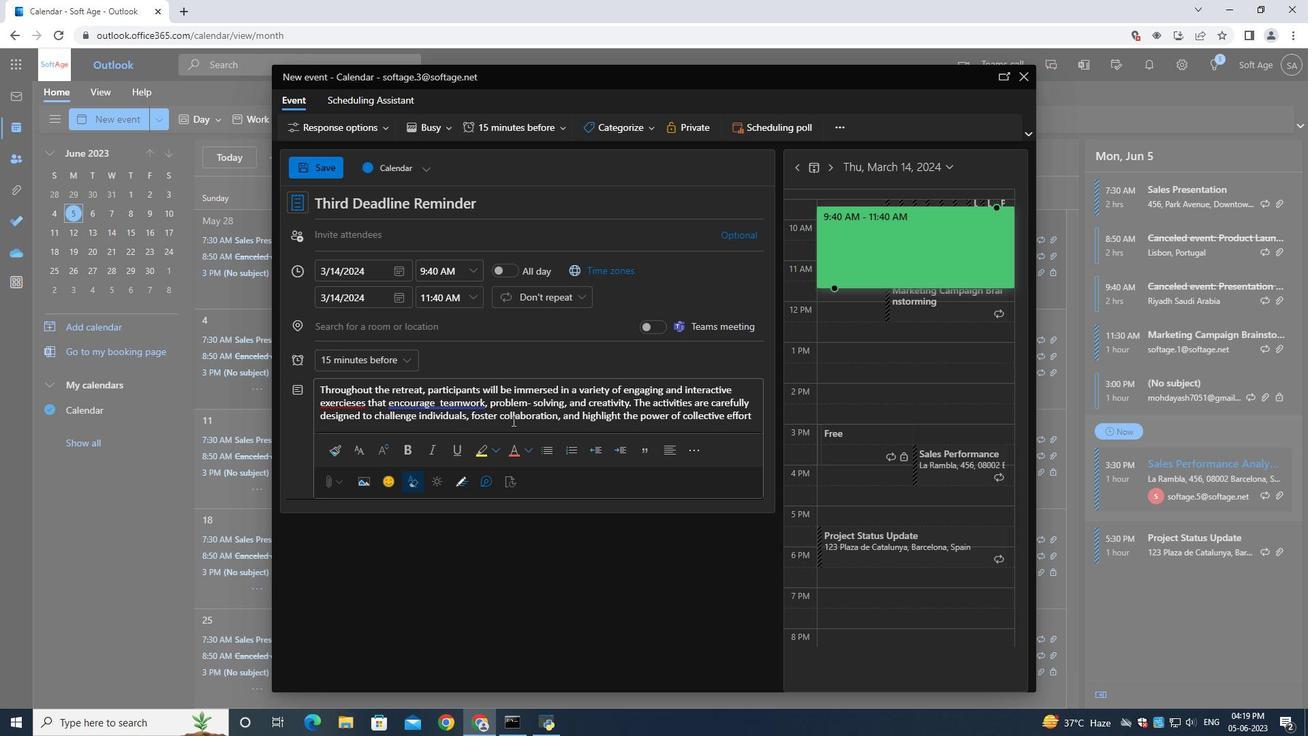 
Action: Mouse moved to (621, 119)
Screenshot: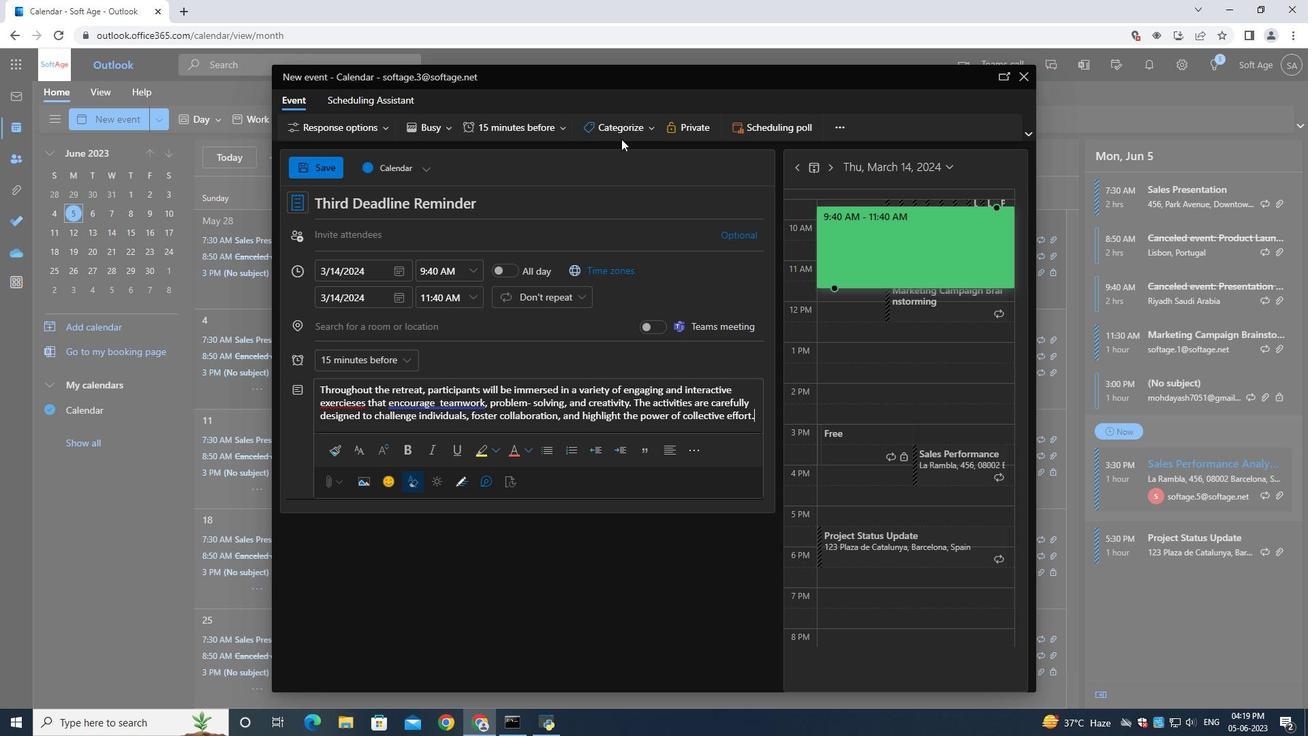 
Action: Mouse pressed left at (621, 119)
Screenshot: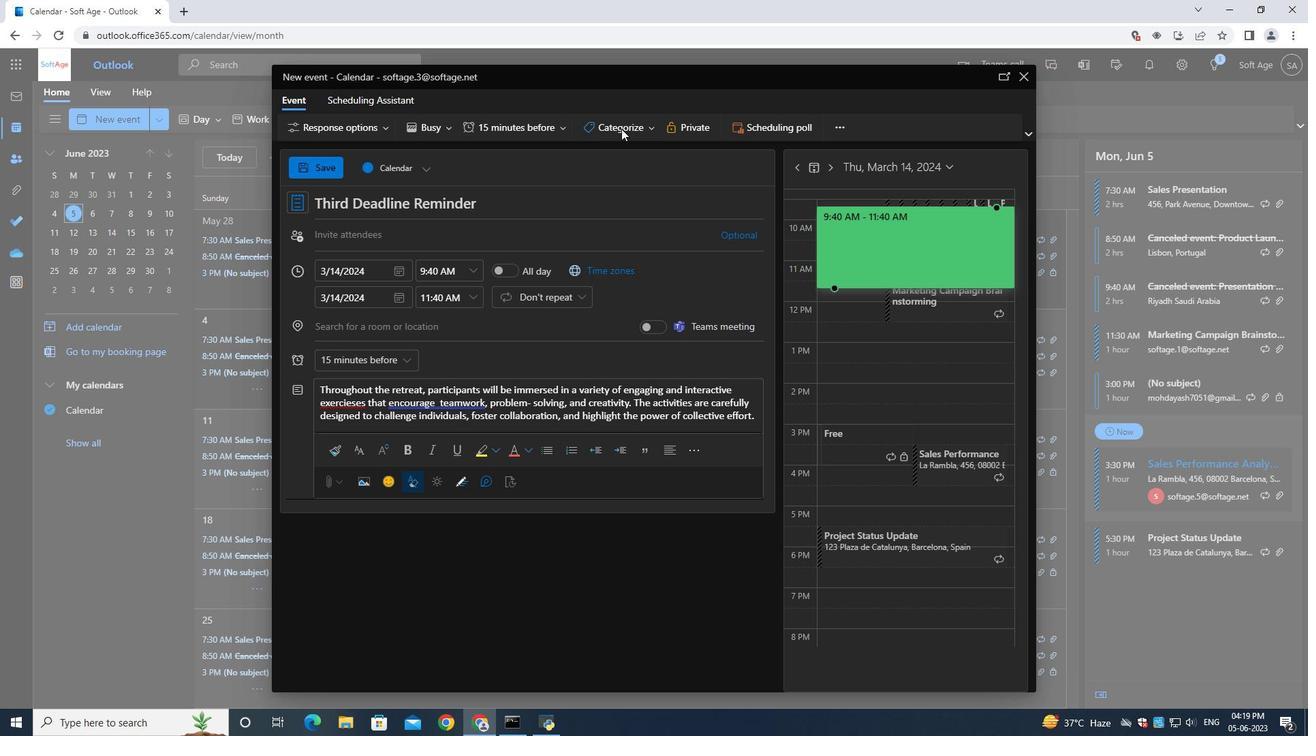 
Action: Mouse moved to (622, 196)
Screenshot: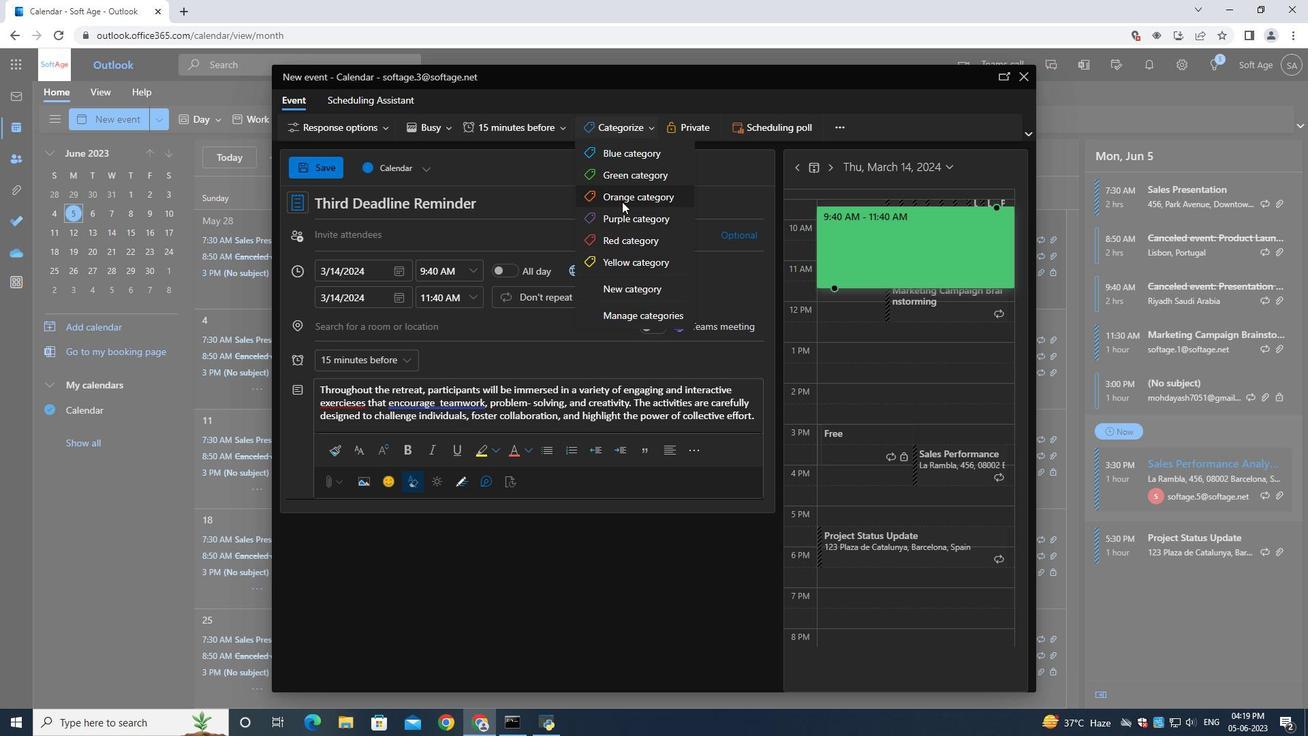 
Action: Mouse pressed left at (622, 196)
Screenshot: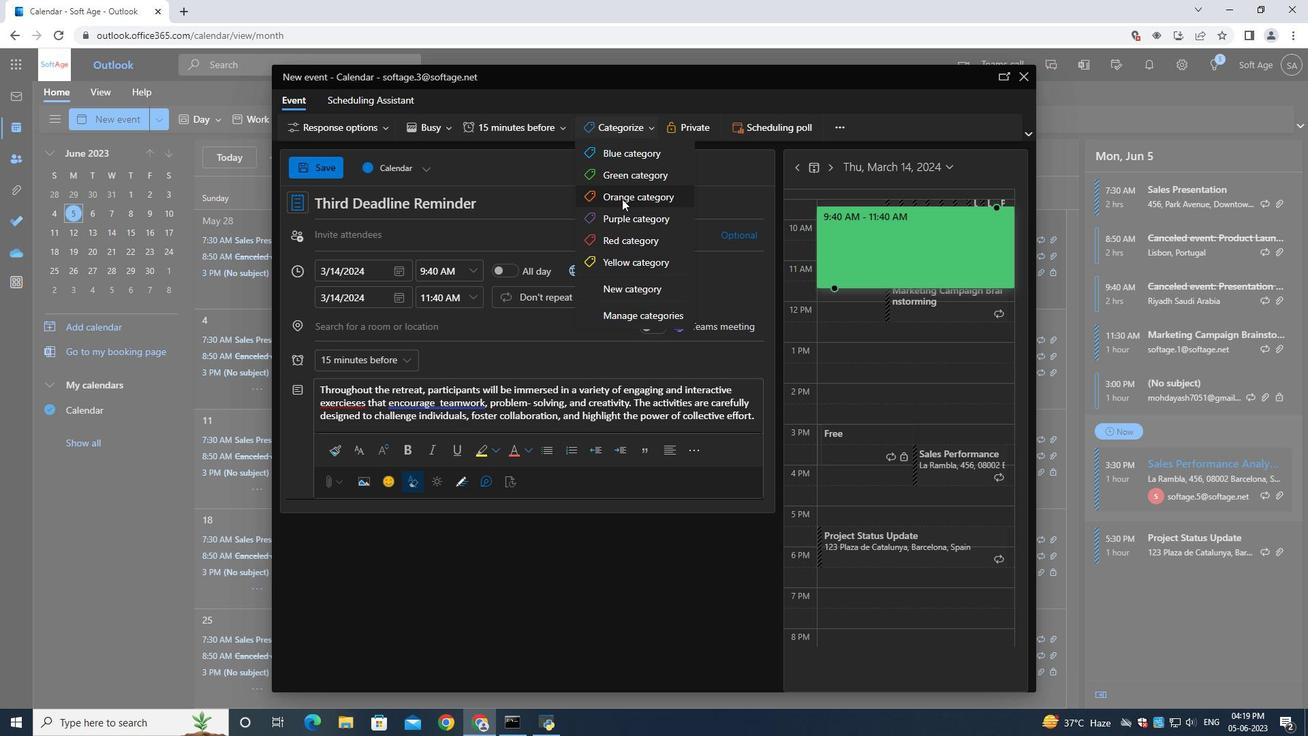 
Action: Mouse moved to (381, 247)
Screenshot: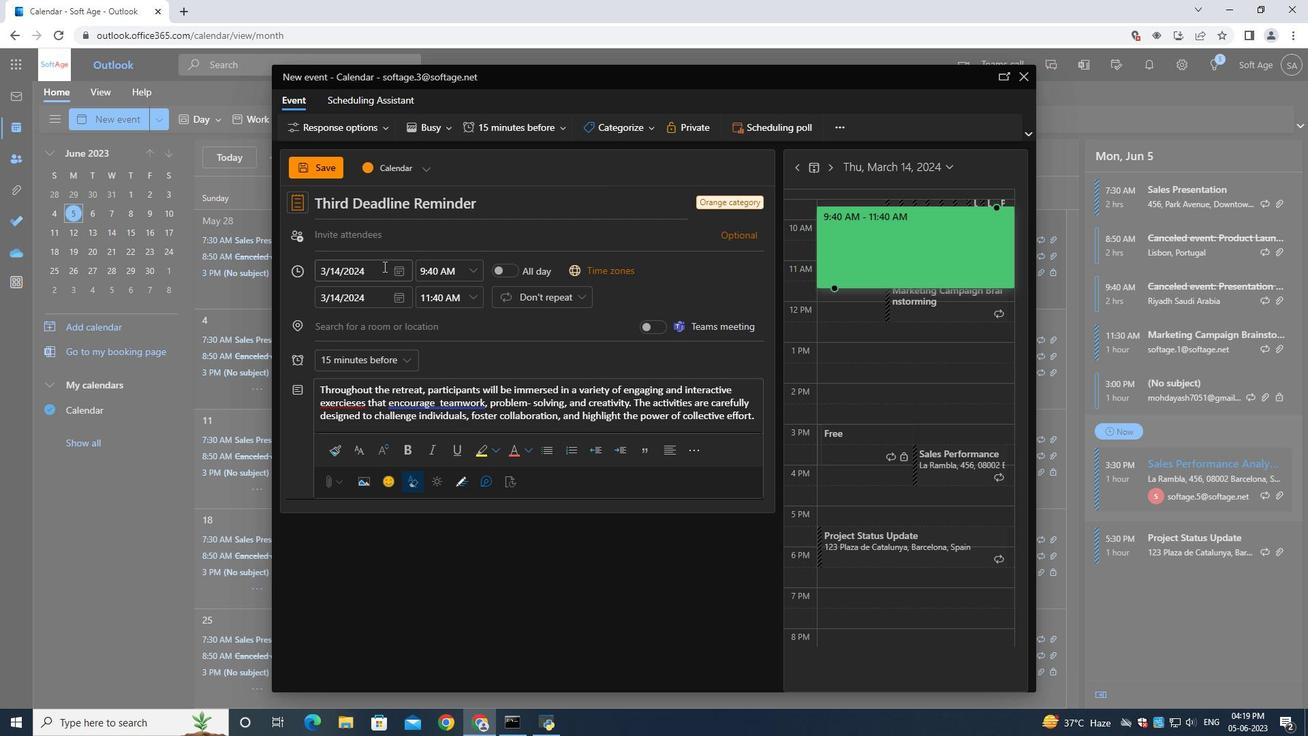 
Action: Mouse pressed left at (381, 247)
Screenshot: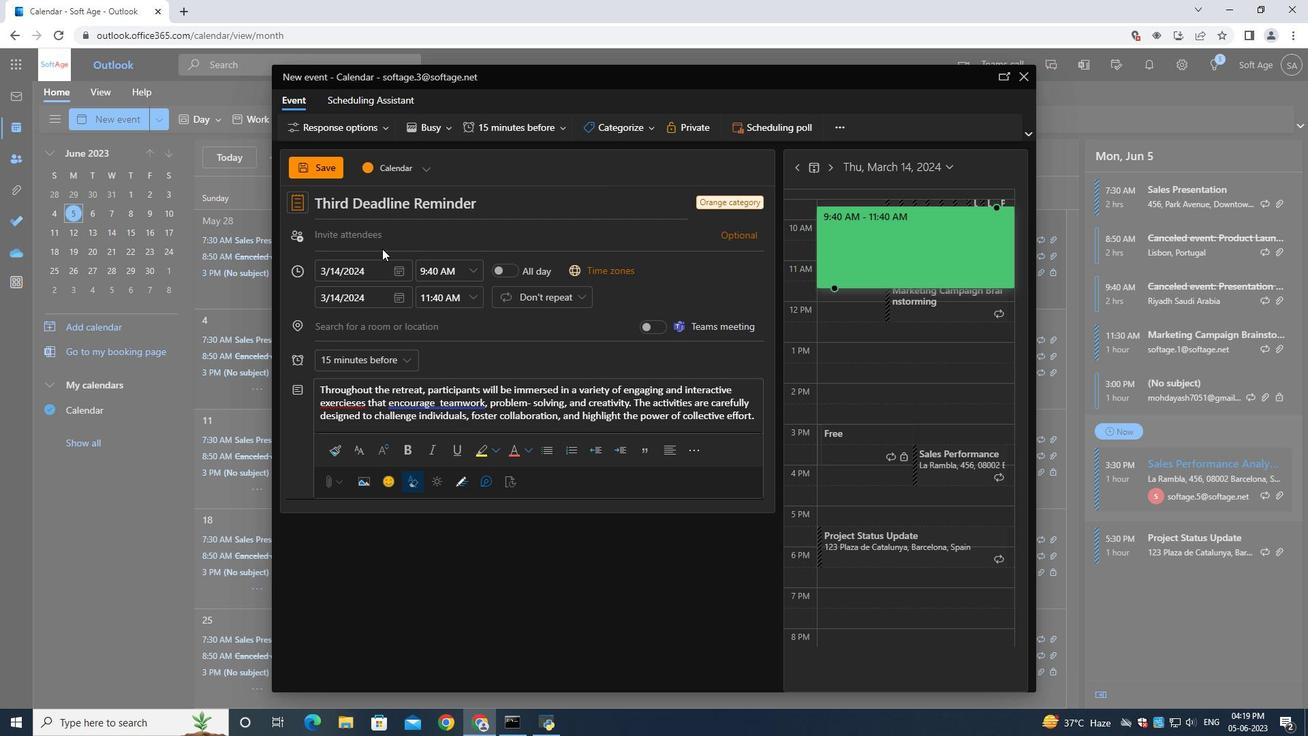 
Action: Key pressed softage.8<Key.shift>@softage.net
Screenshot: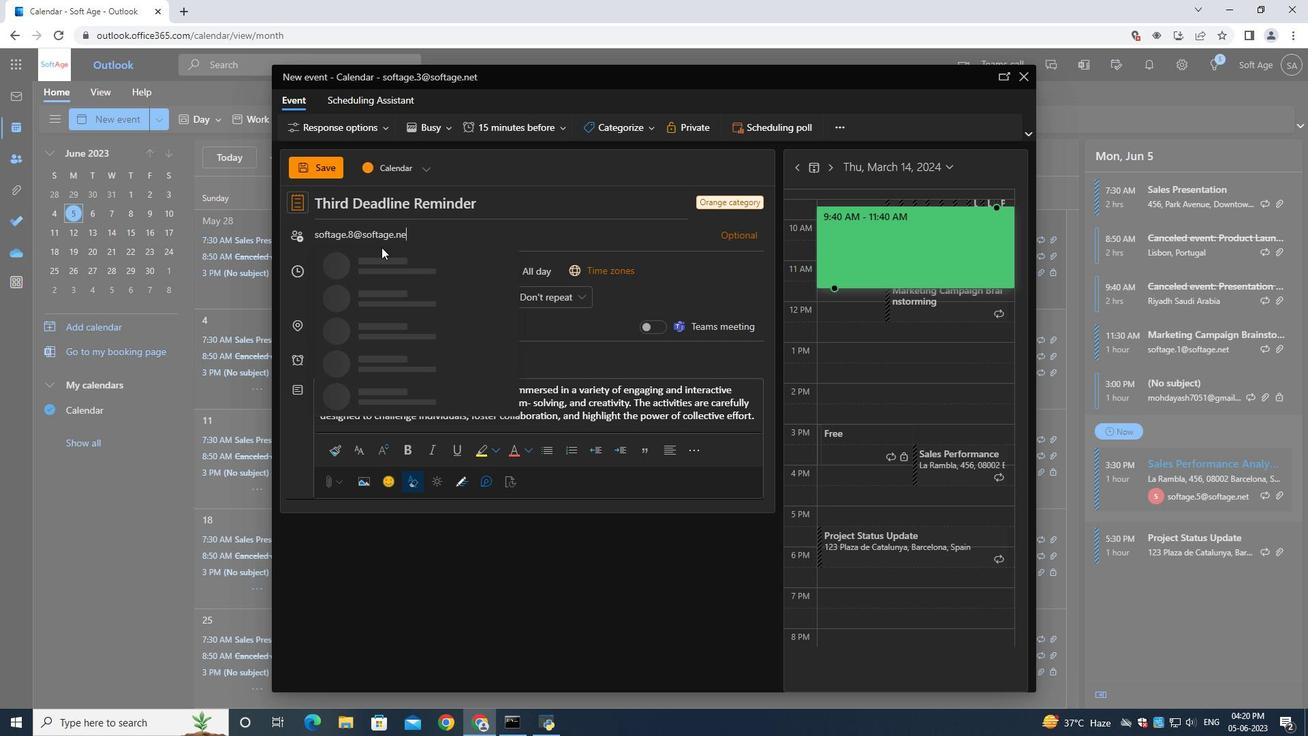 
Action: Mouse moved to (399, 269)
Screenshot: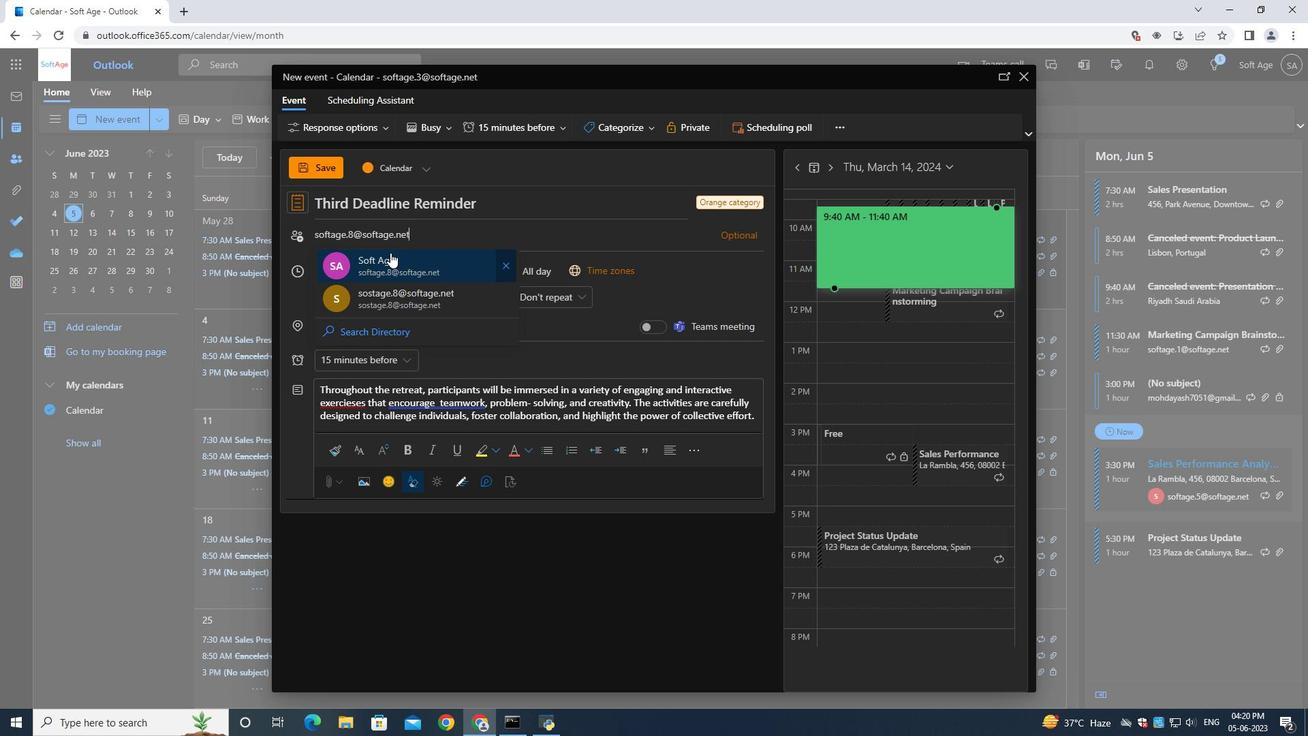 
Action: Mouse pressed left at (399, 269)
Screenshot: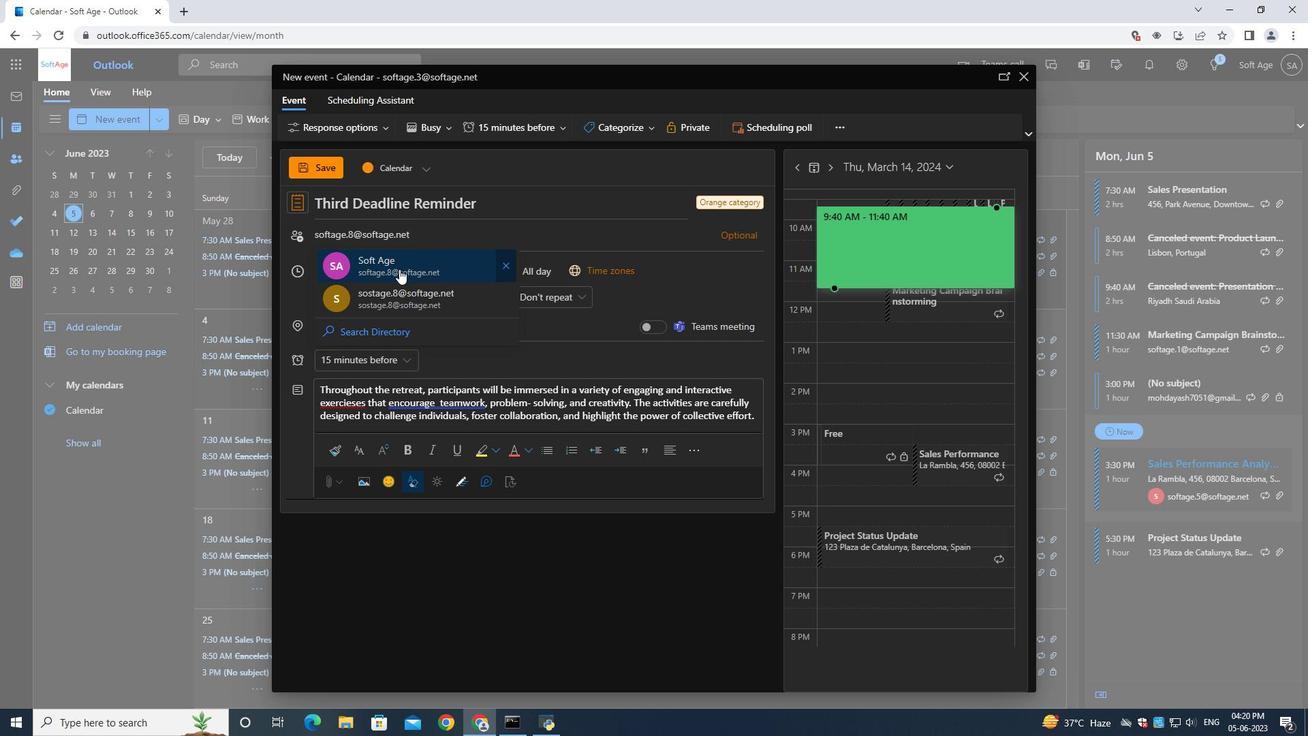 
Action: Mouse moved to (422, 246)
Screenshot: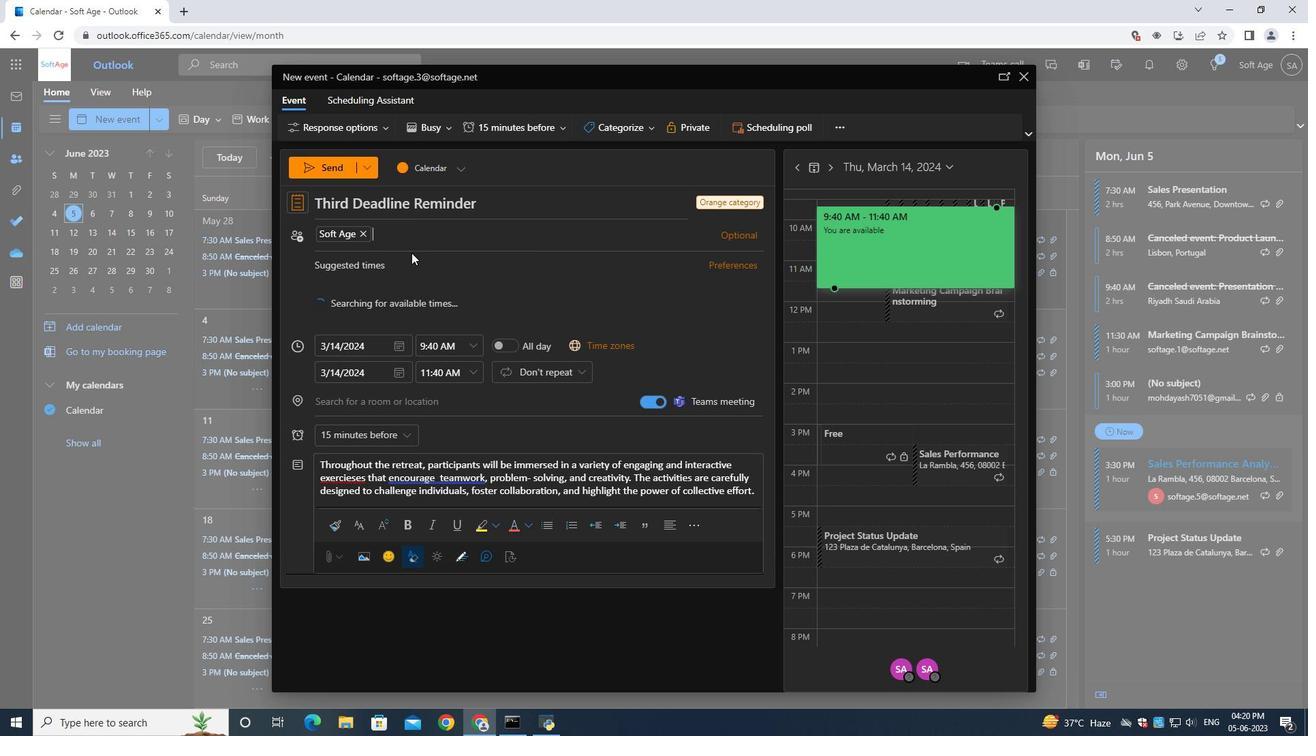 
Action: Key pressed softage.9<Key.shift>@softage.net
Screenshot: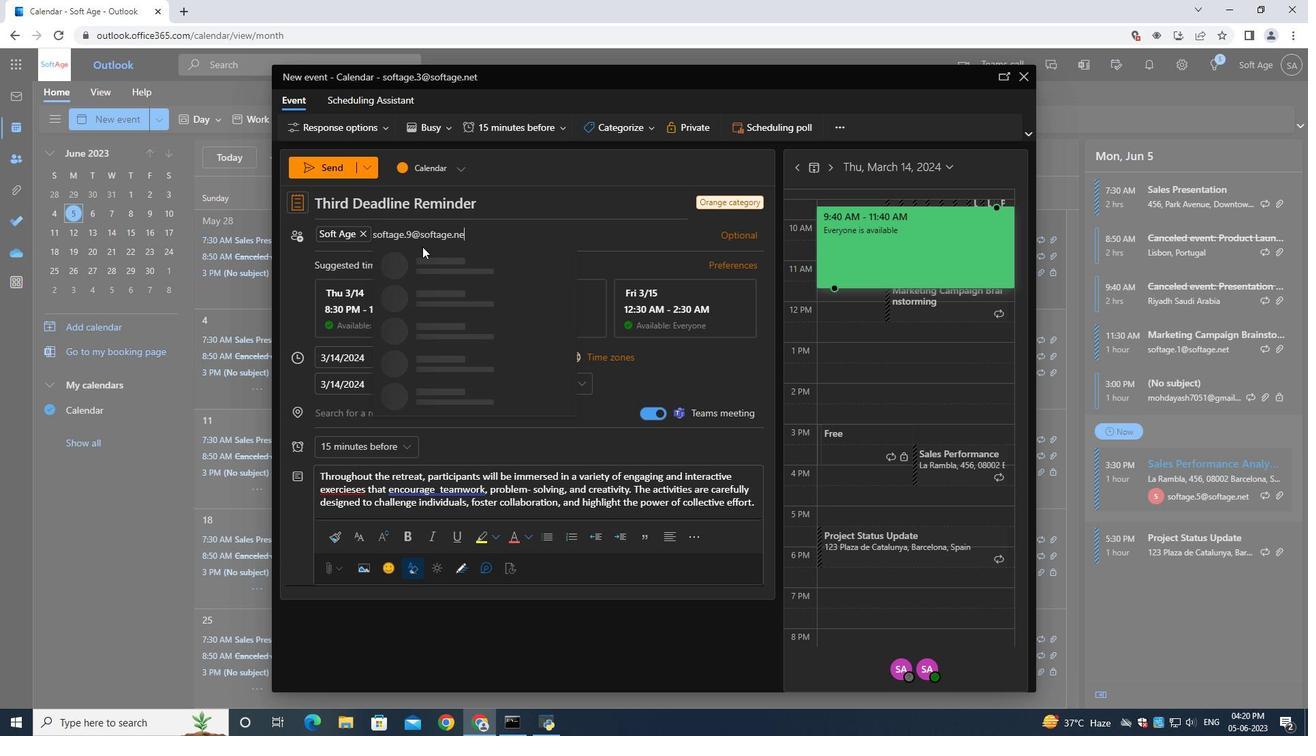 
Action: Mouse moved to (432, 261)
Screenshot: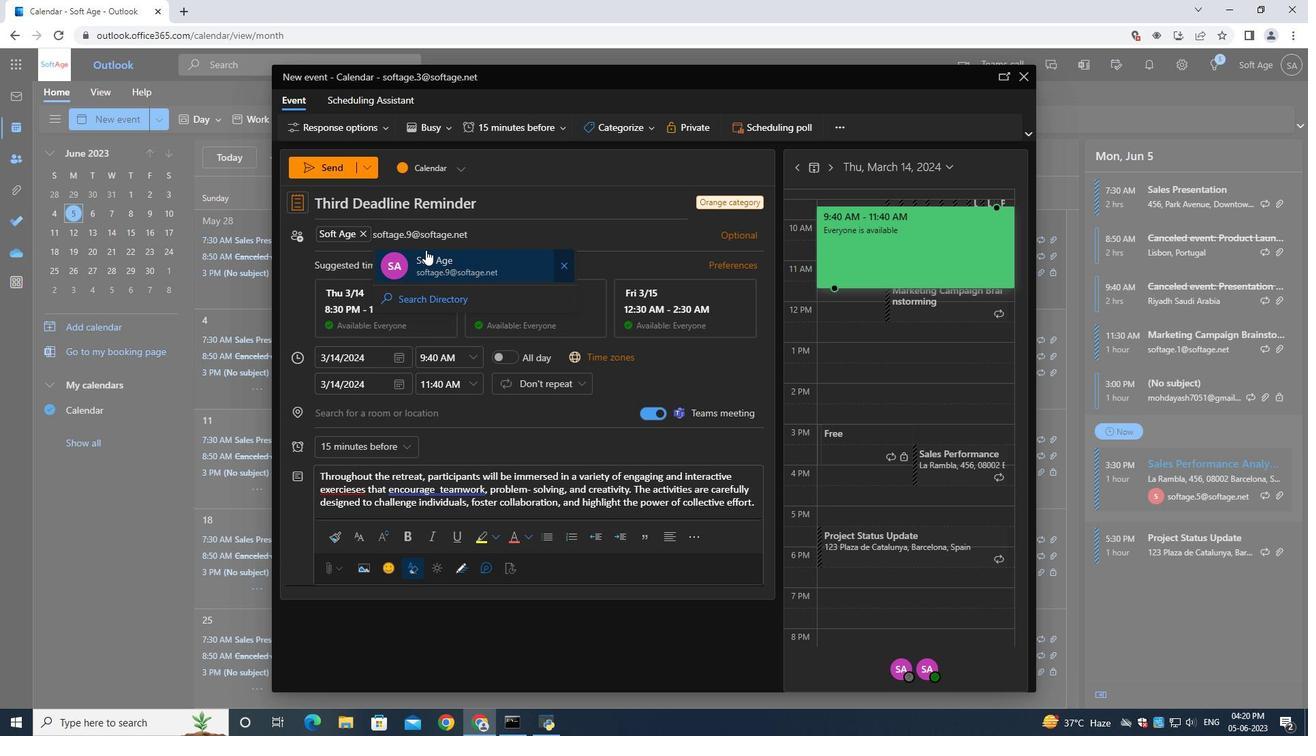 
Action: Mouse pressed left at (432, 261)
Screenshot: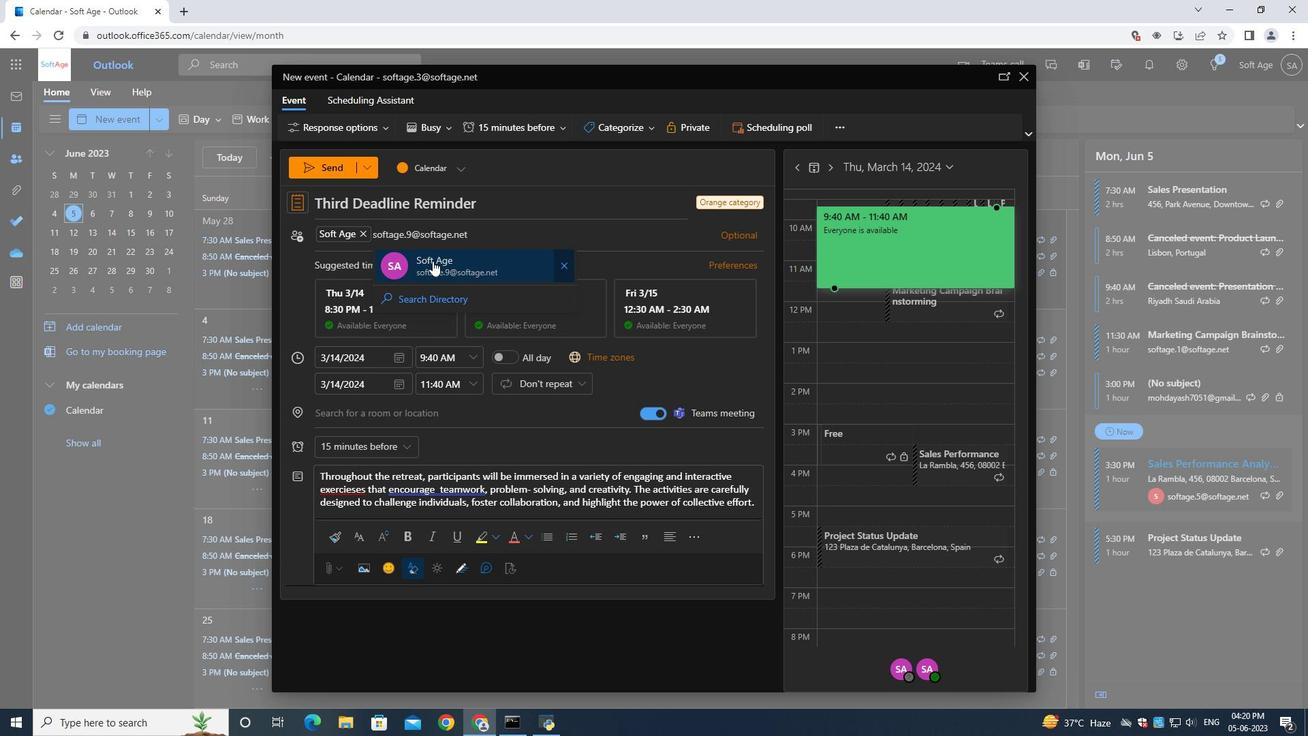 
Action: Mouse moved to (357, 430)
Screenshot: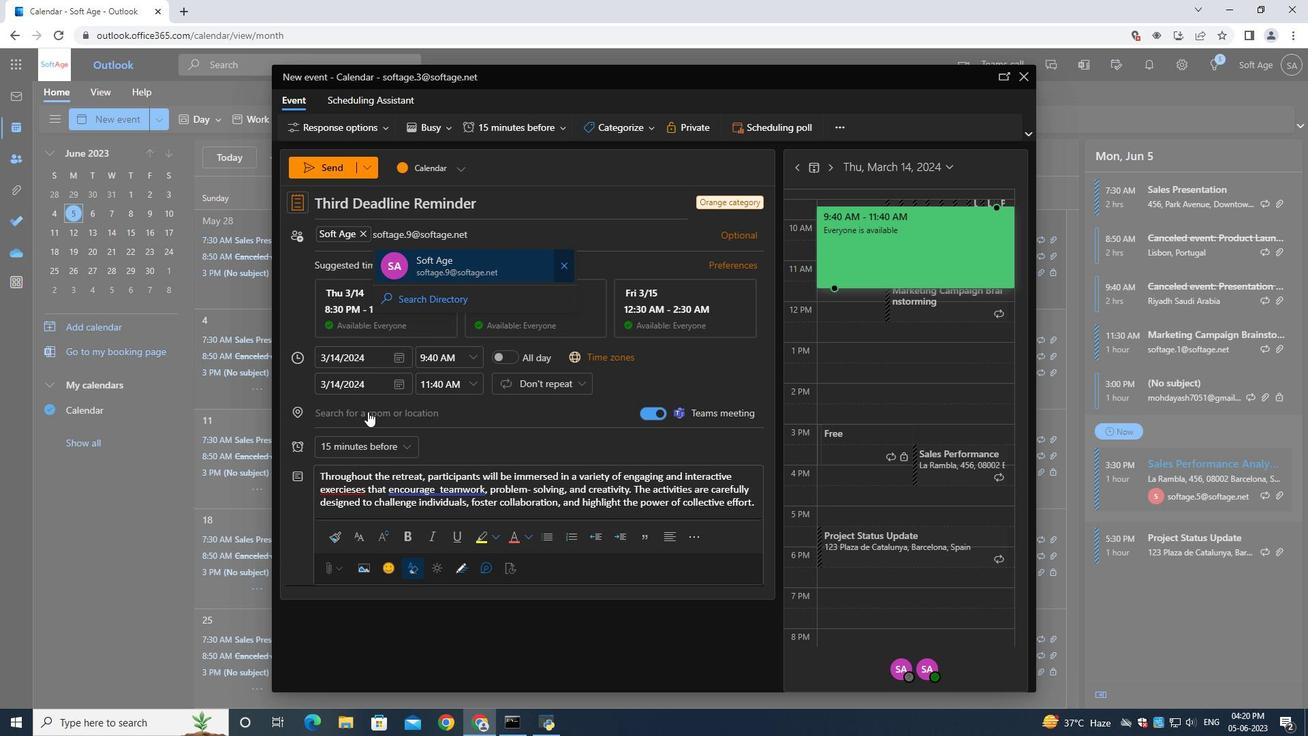 
Action: Mouse pressed left at (357, 430)
Screenshot: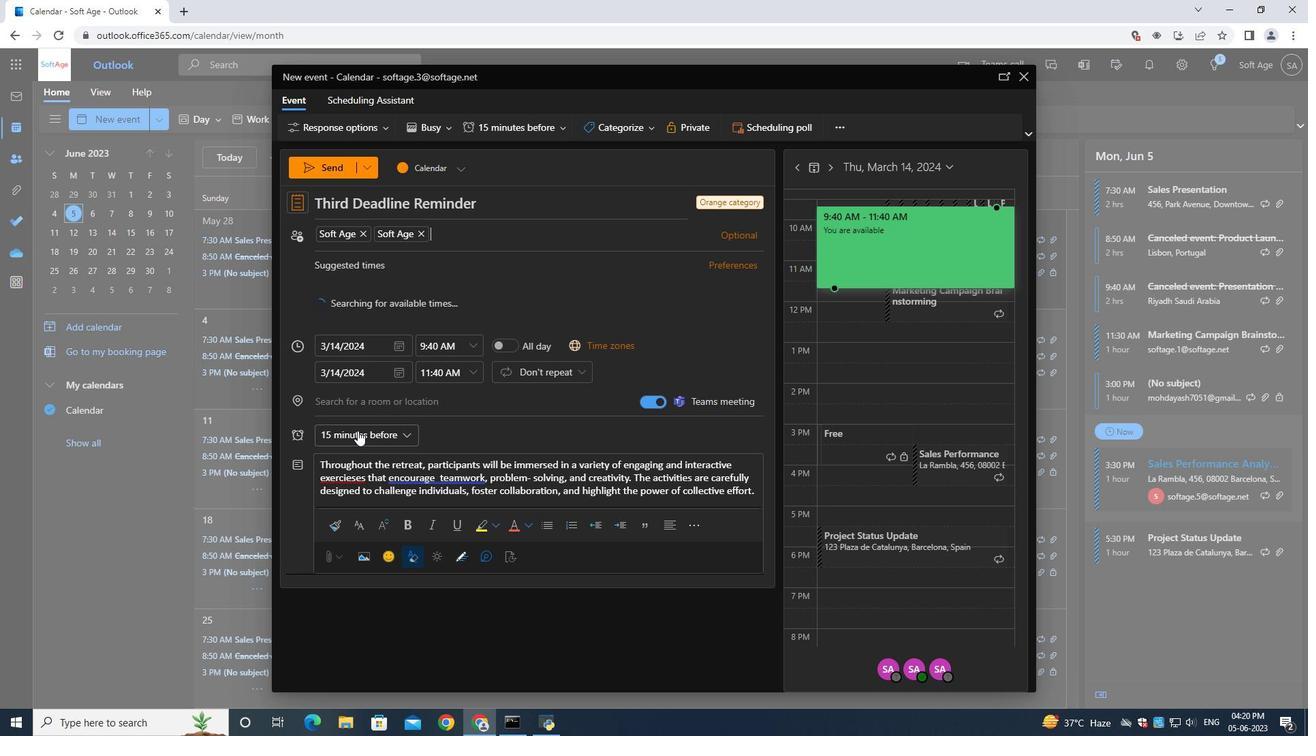 
Action: Mouse moved to (361, 444)
Screenshot: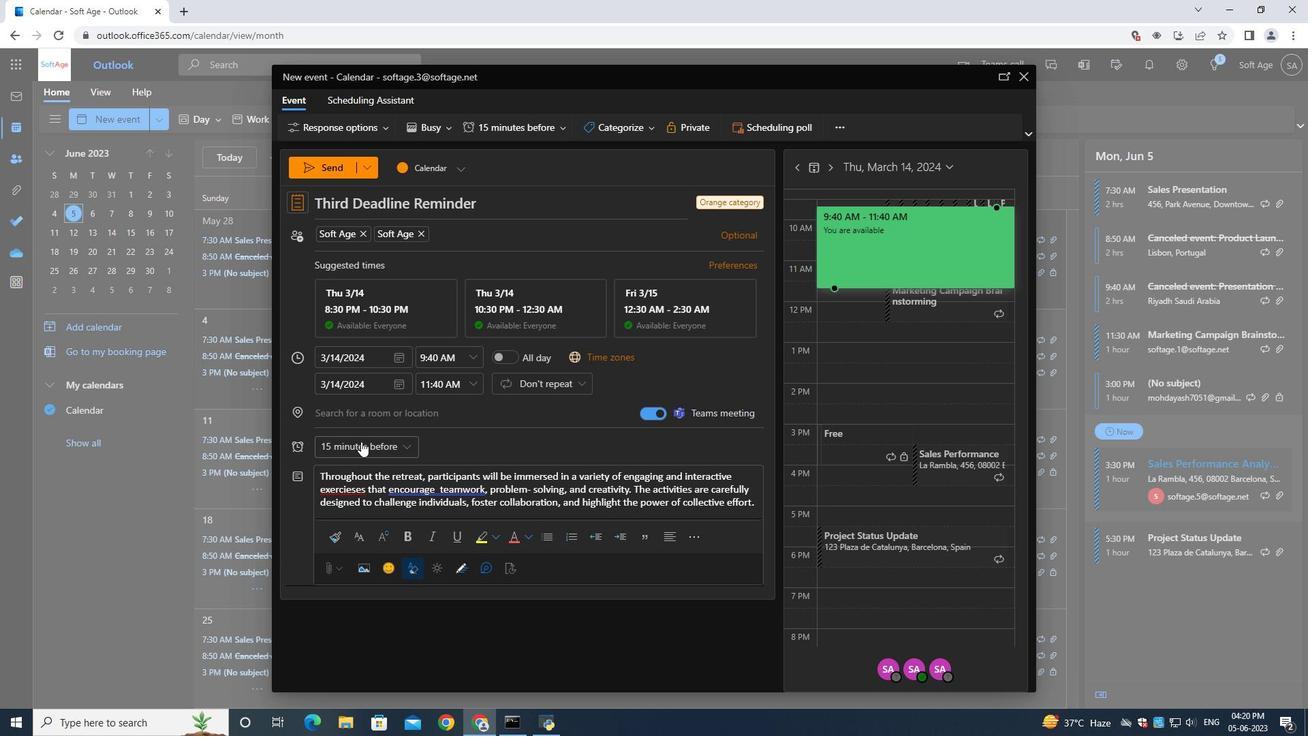 
Action: Mouse pressed left at (361, 444)
Screenshot: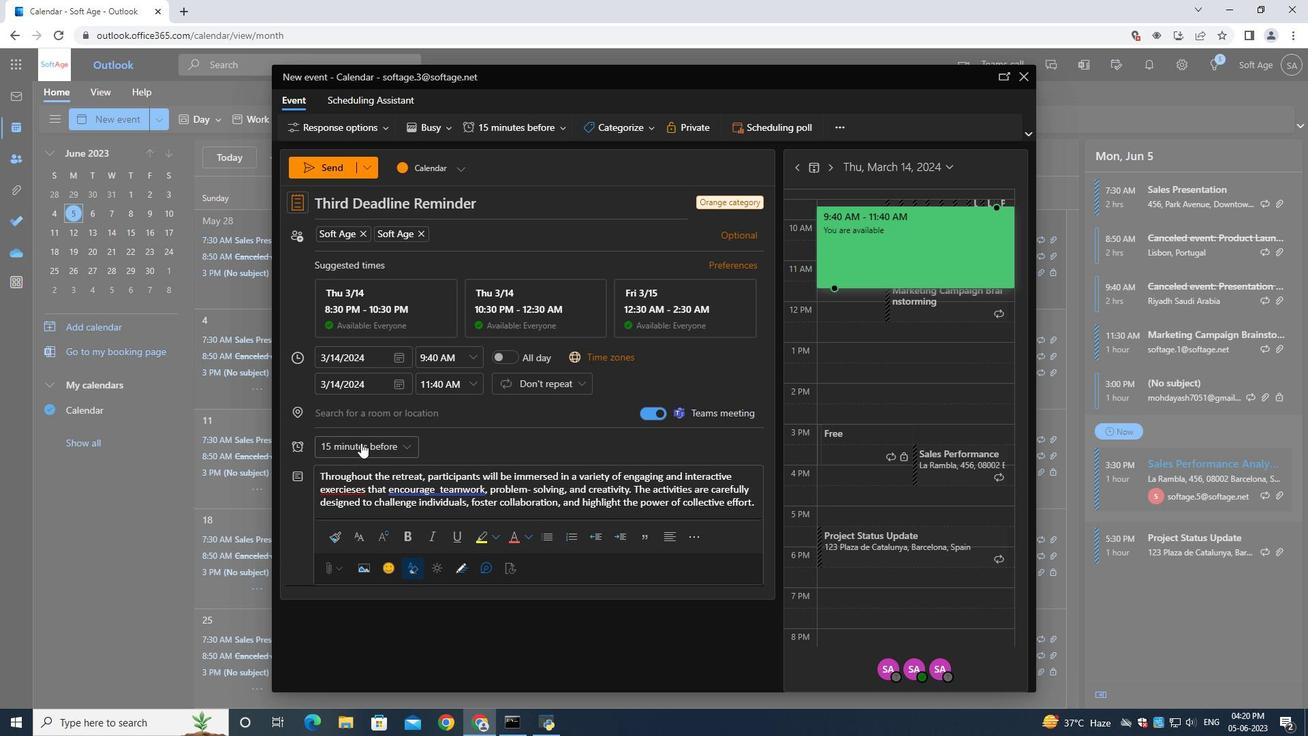 
Action: Mouse moved to (355, 282)
Screenshot: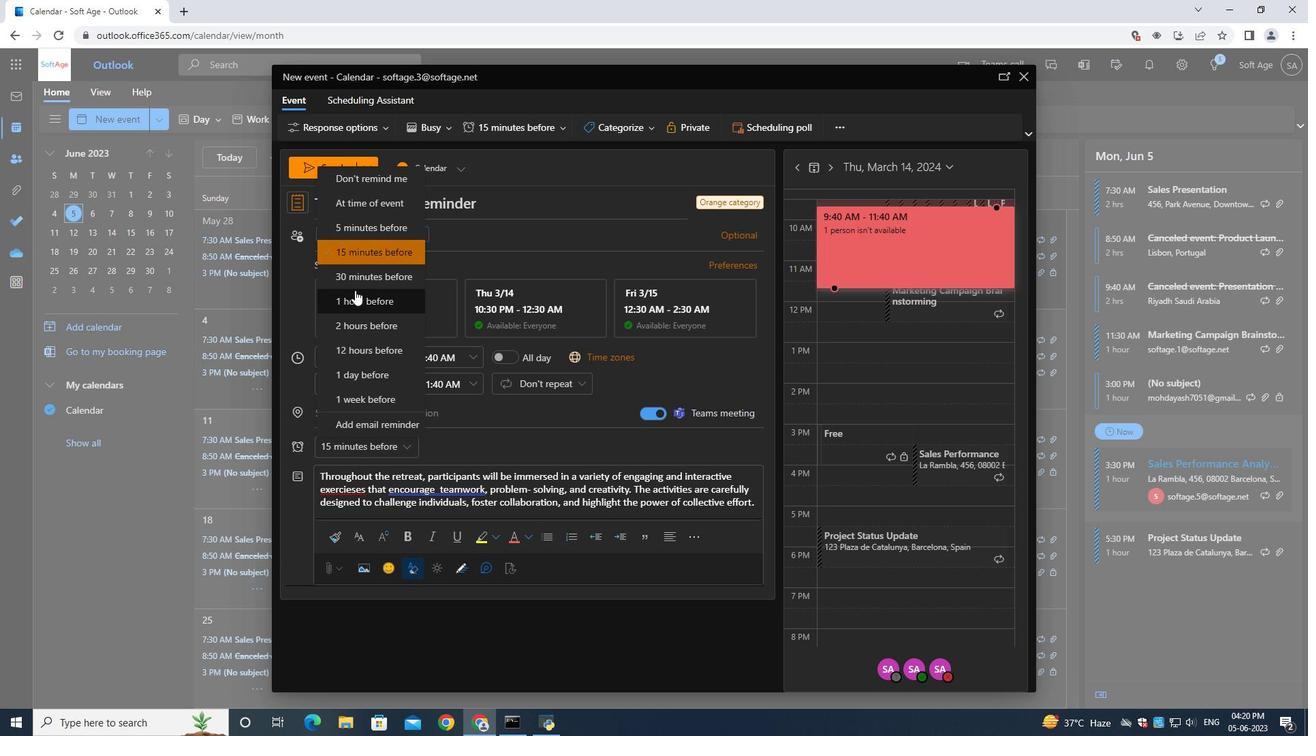 
Action: Mouse pressed left at (355, 282)
Screenshot: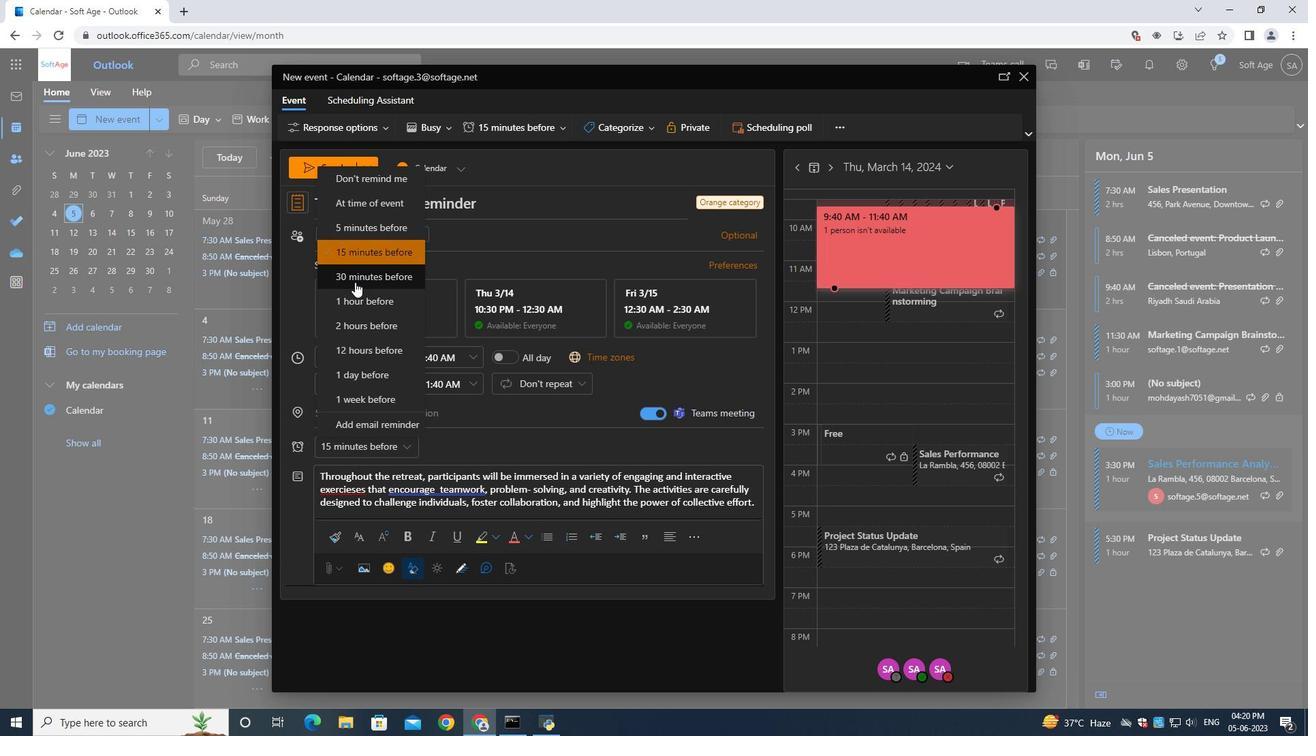 
Action: Mouse moved to (334, 169)
Screenshot: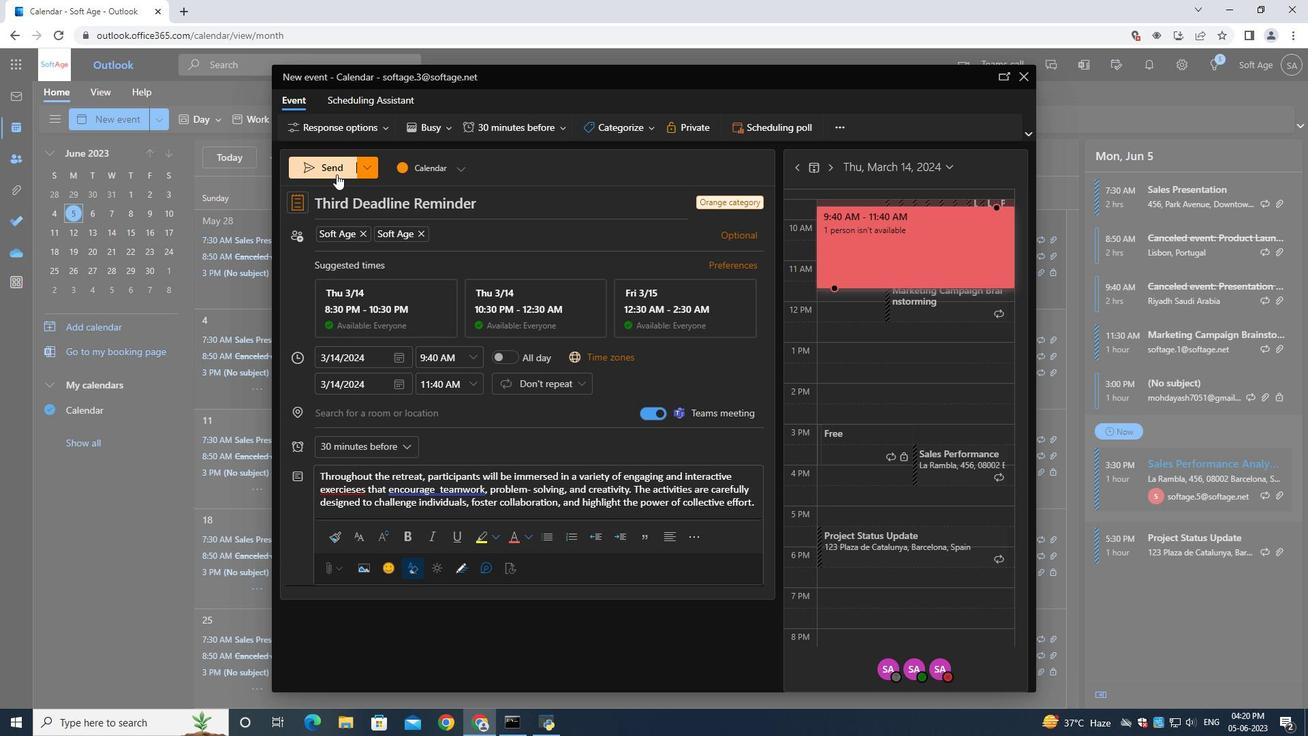 
Action: Mouse pressed left at (334, 169)
Screenshot: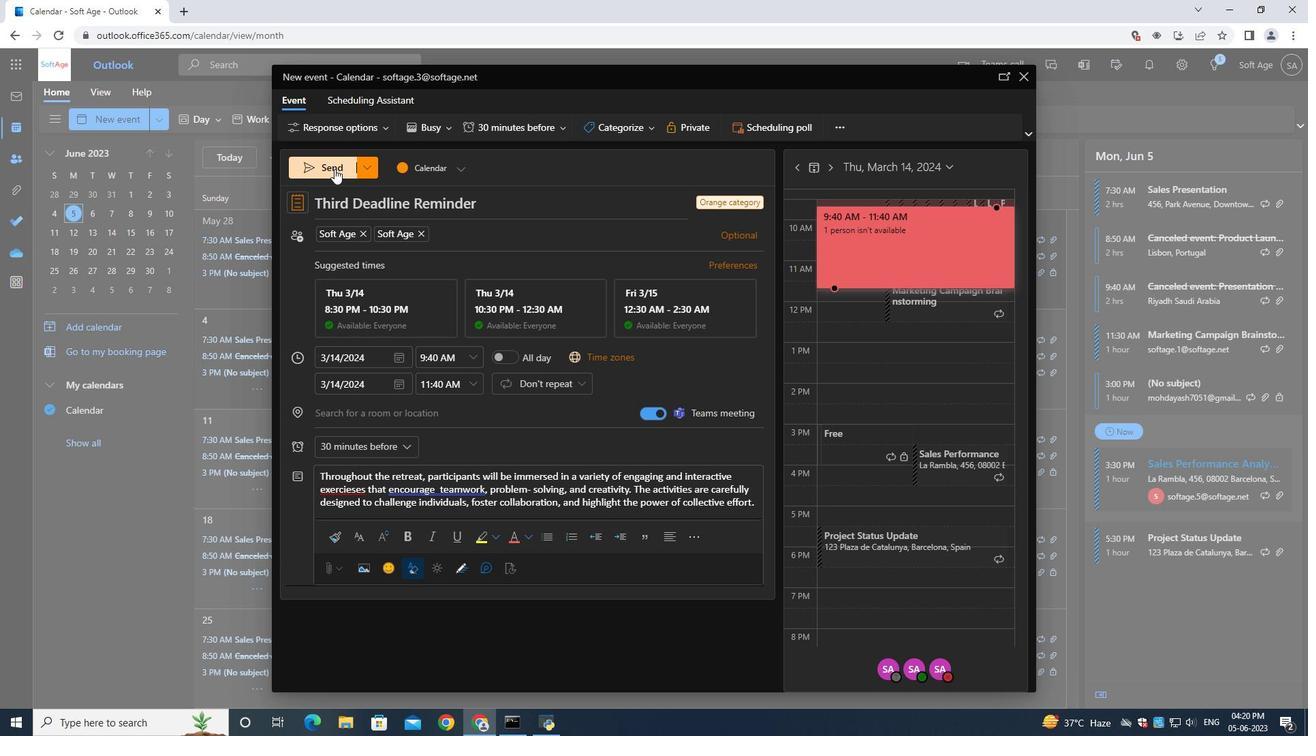 
Action: Mouse moved to (334, 168)
Screenshot: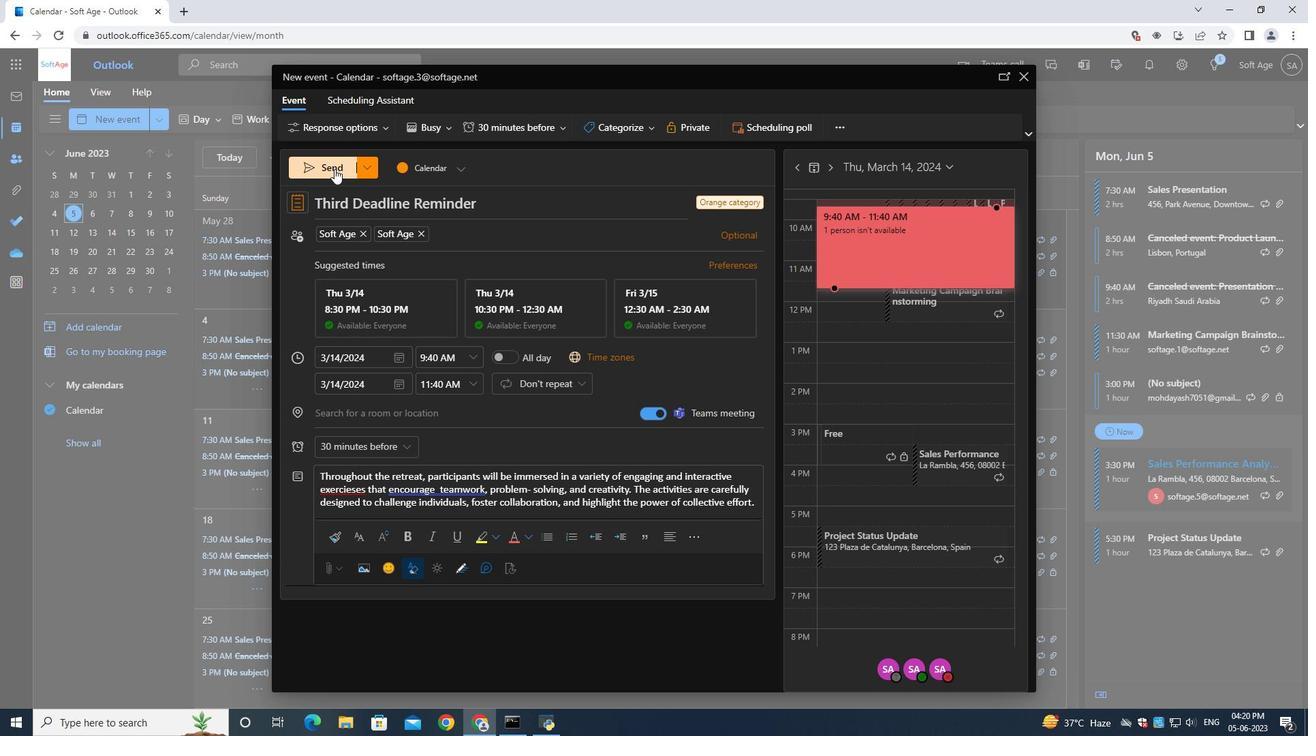 
